 Task: Buy 3 Headlamp Actuator from Motors section under best seller category for shipping address: Kayla Brown, 1484 Vineyard Drive, Independence, Ohio 44131, Cell Number 4403901431. Pay from credit card ending with 7965, CVV 549
Action: Mouse moved to (29, 90)
Screenshot: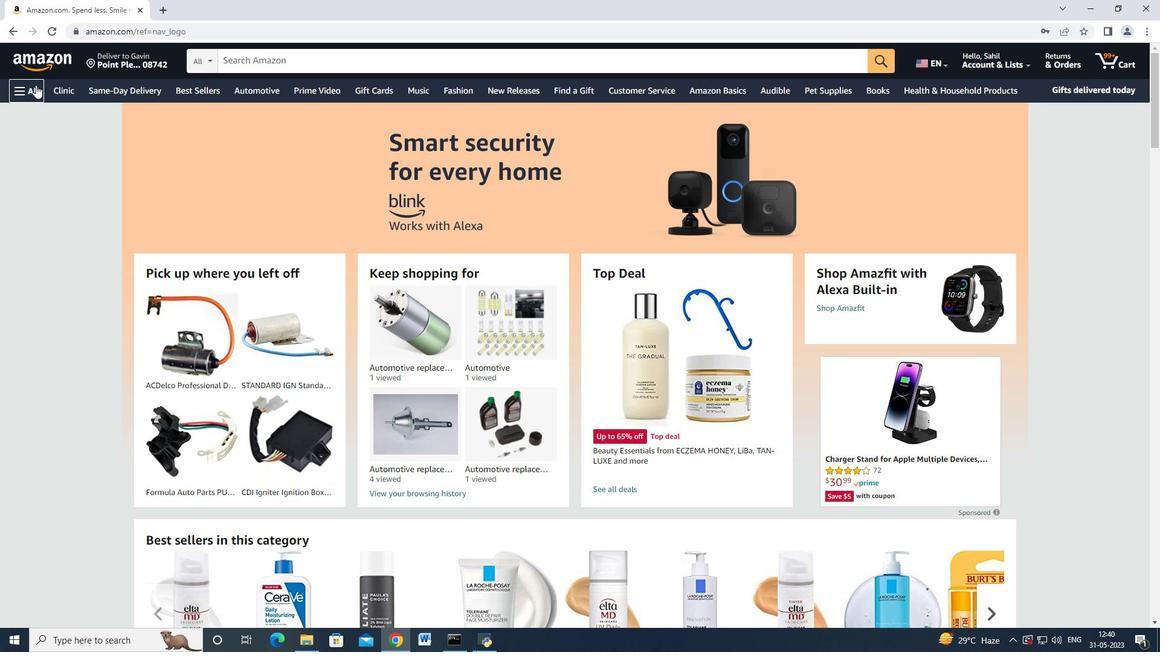 
Action: Mouse pressed left at (29, 90)
Screenshot: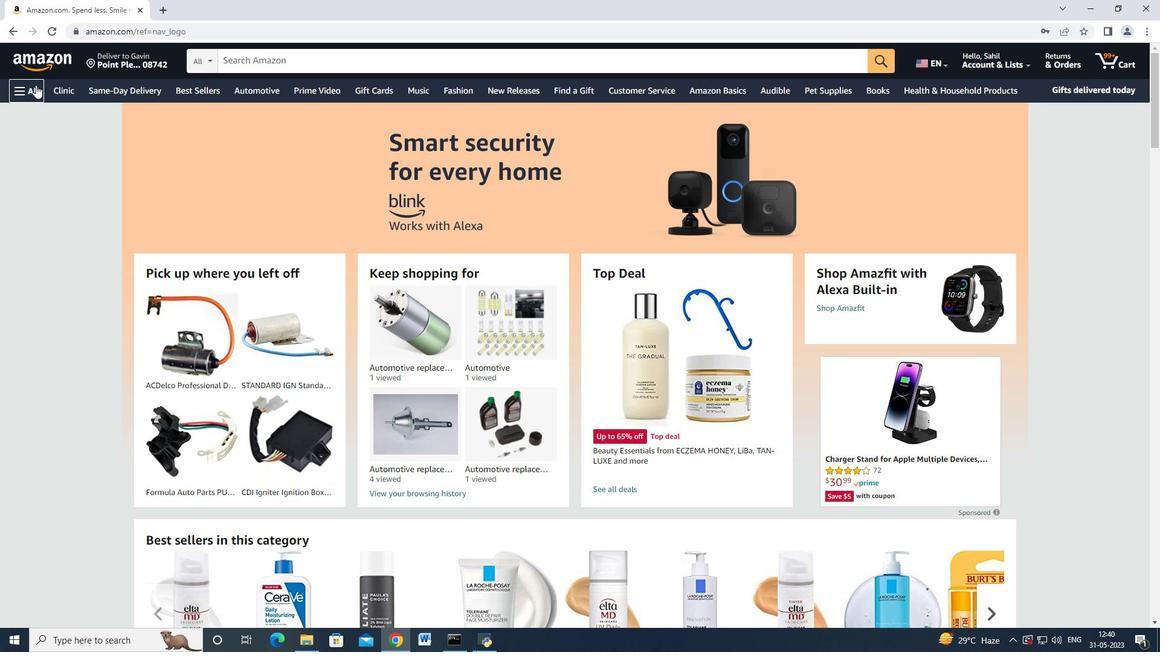 
Action: Mouse moved to (81, 242)
Screenshot: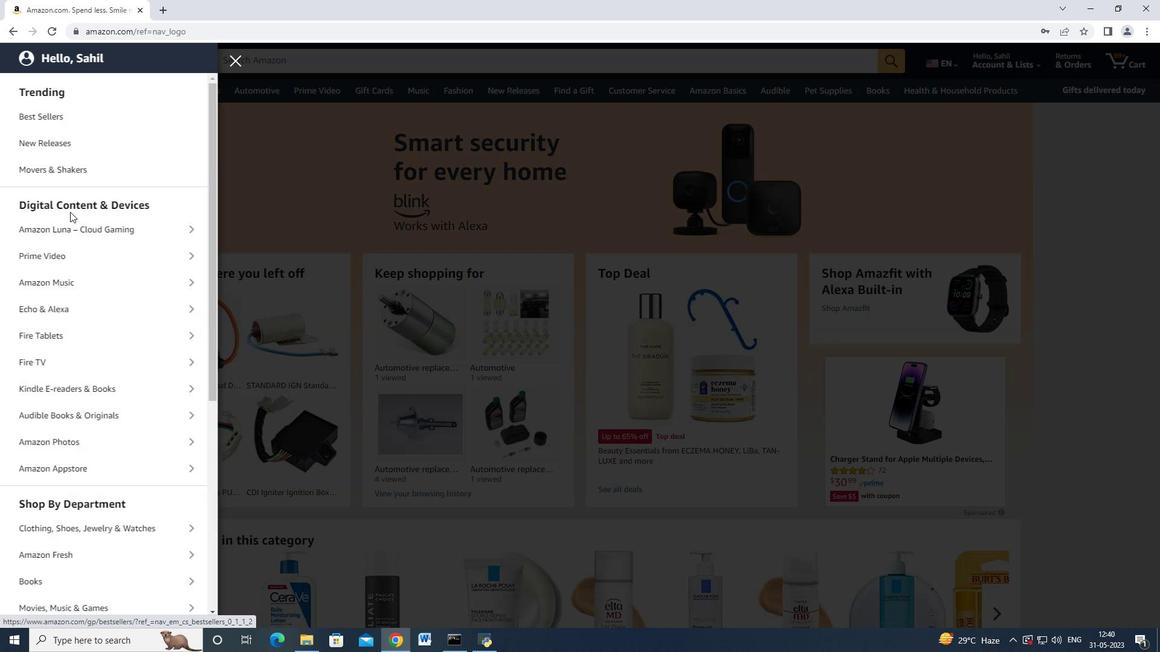 
Action: Mouse scrolled (81, 241) with delta (0, 0)
Screenshot: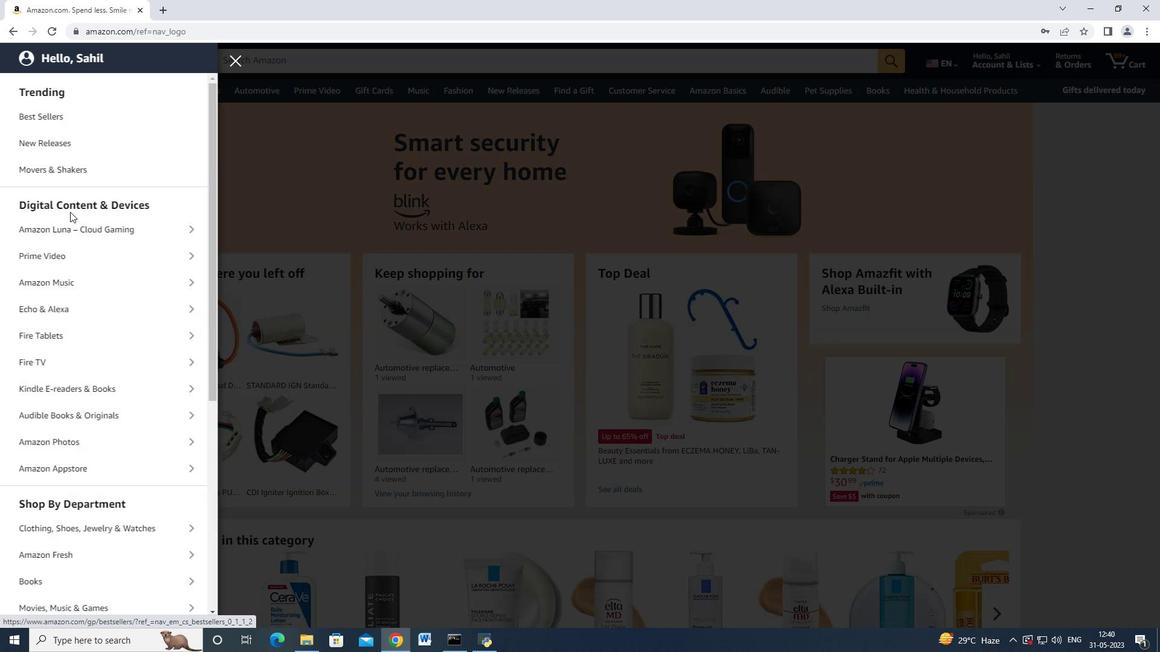 
Action: Mouse moved to (87, 251)
Screenshot: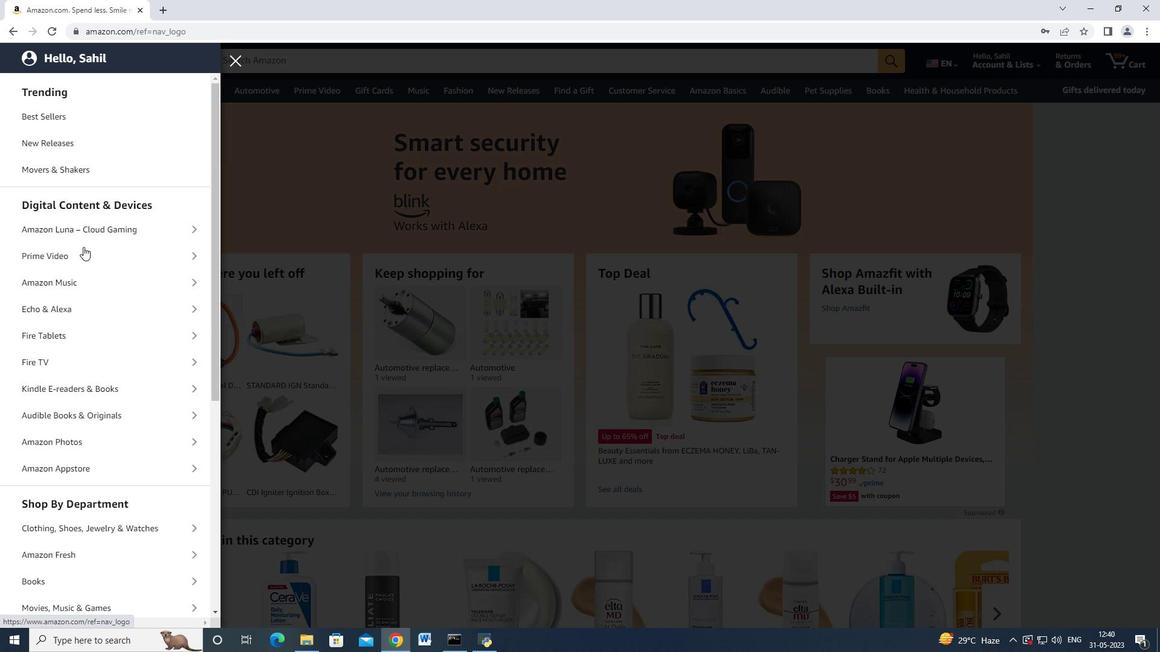 
Action: Mouse scrolled (87, 251) with delta (0, 0)
Screenshot: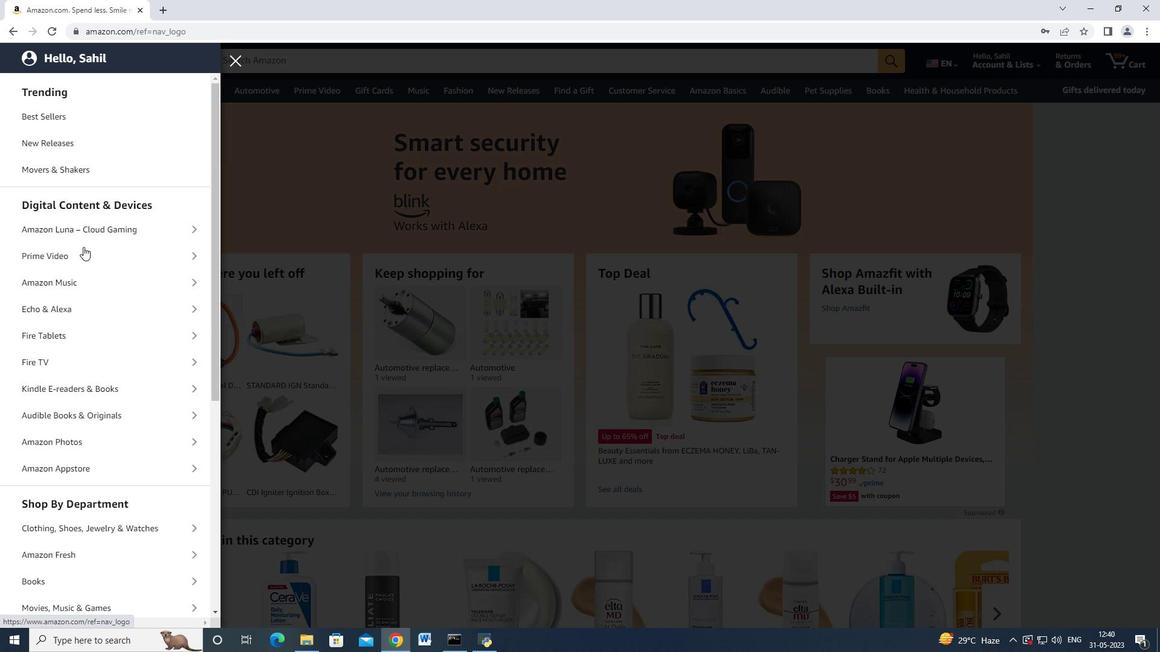 
Action: Mouse moved to (94, 282)
Screenshot: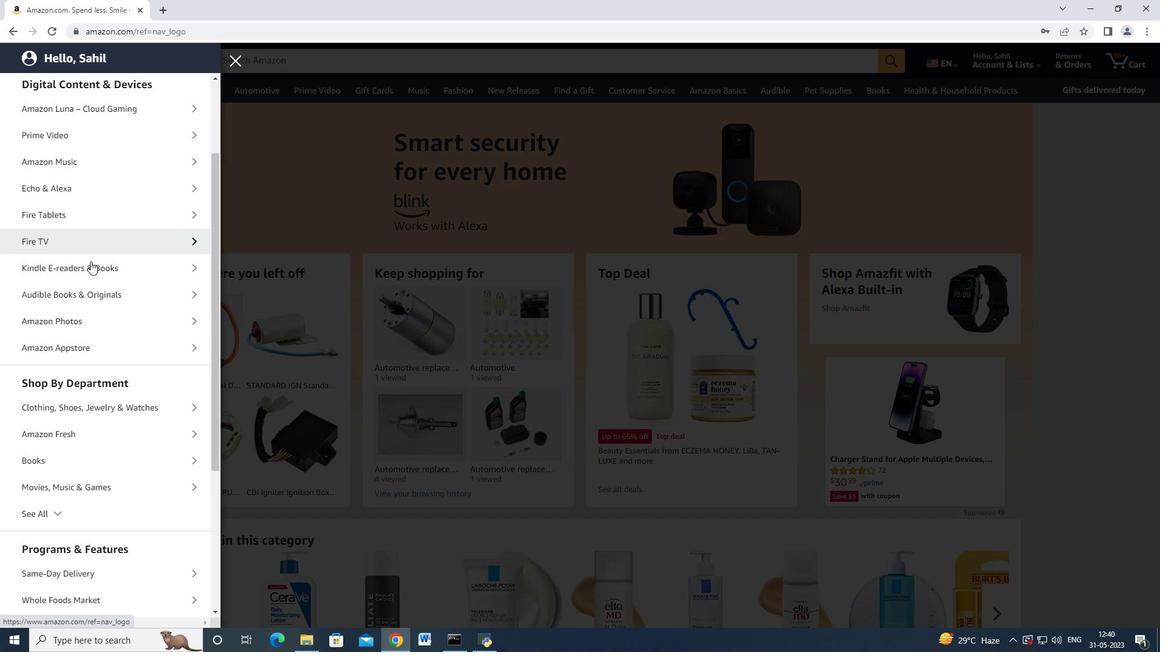 
Action: Mouse scrolled (92, 275) with delta (0, 0)
Screenshot: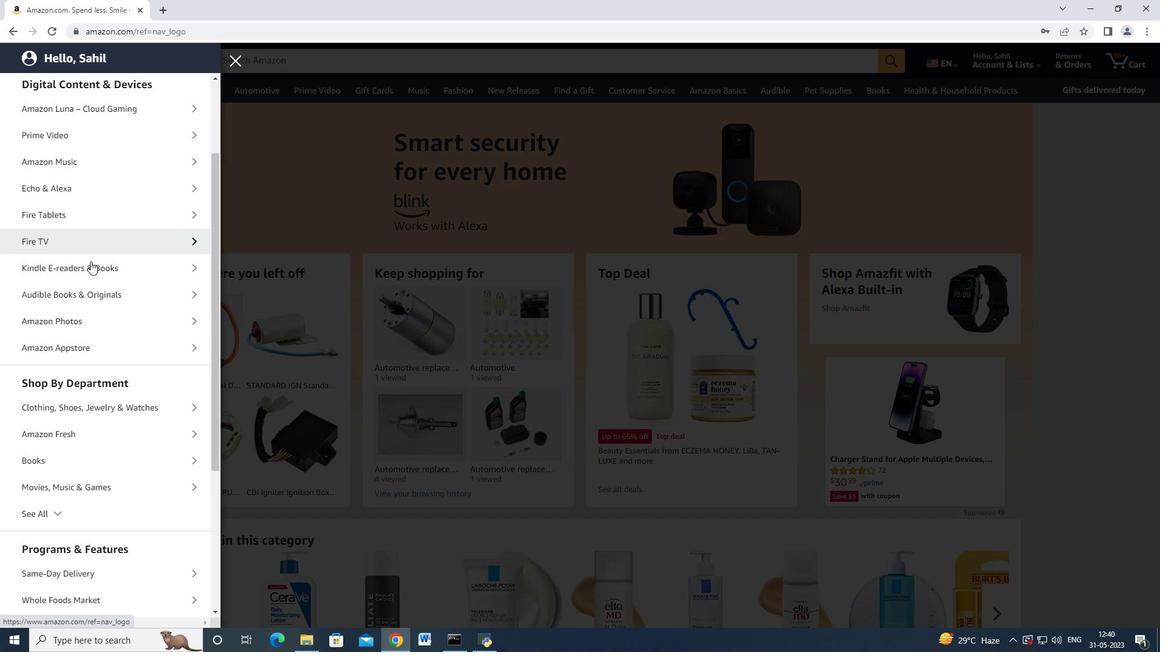 
Action: Mouse scrolled (94, 282) with delta (0, 0)
Screenshot: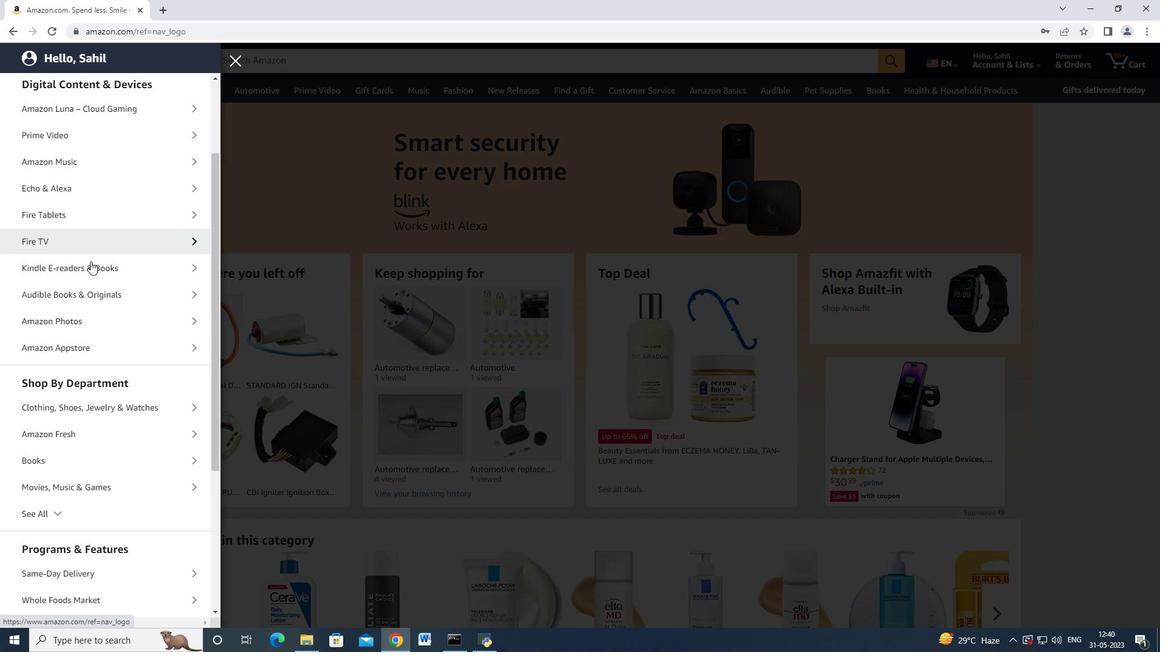 
Action: Mouse moved to (80, 395)
Screenshot: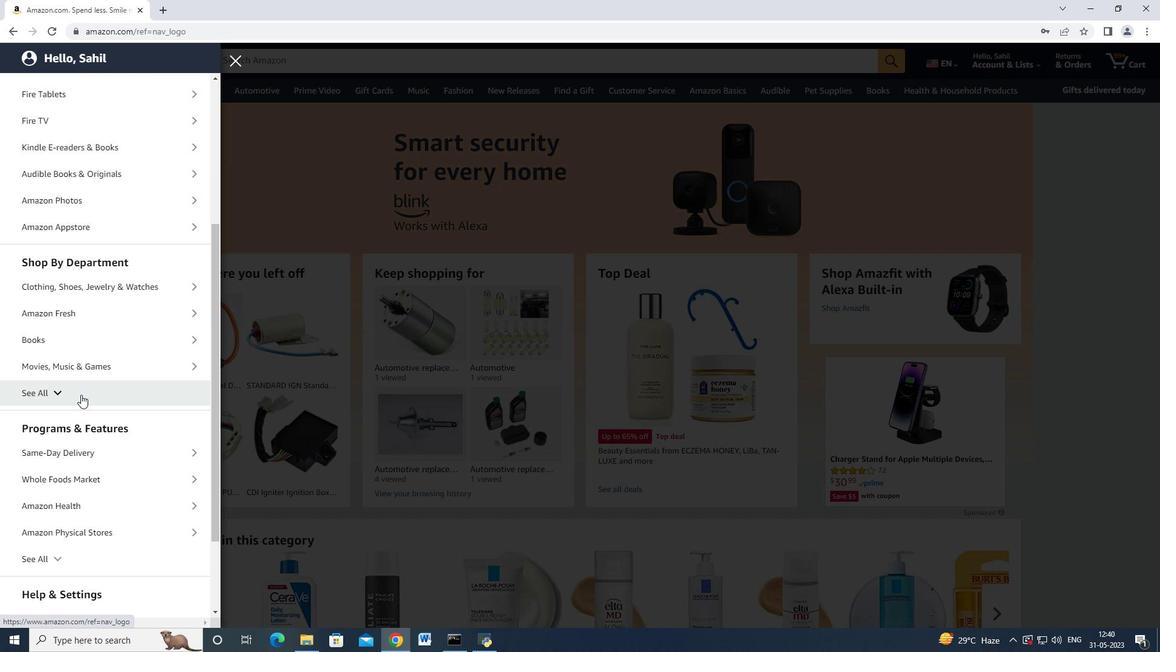 
Action: Mouse pressed left at (80, 395)
Screenshot: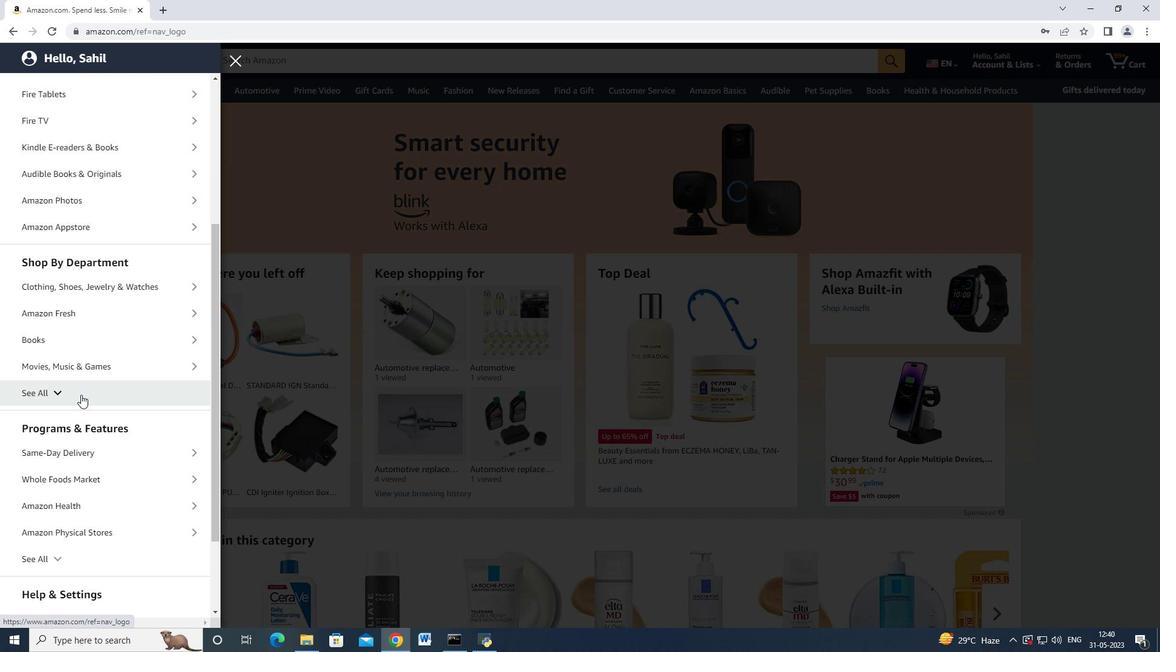 
Action: Mouse moved to (85, 386)
Screenshot: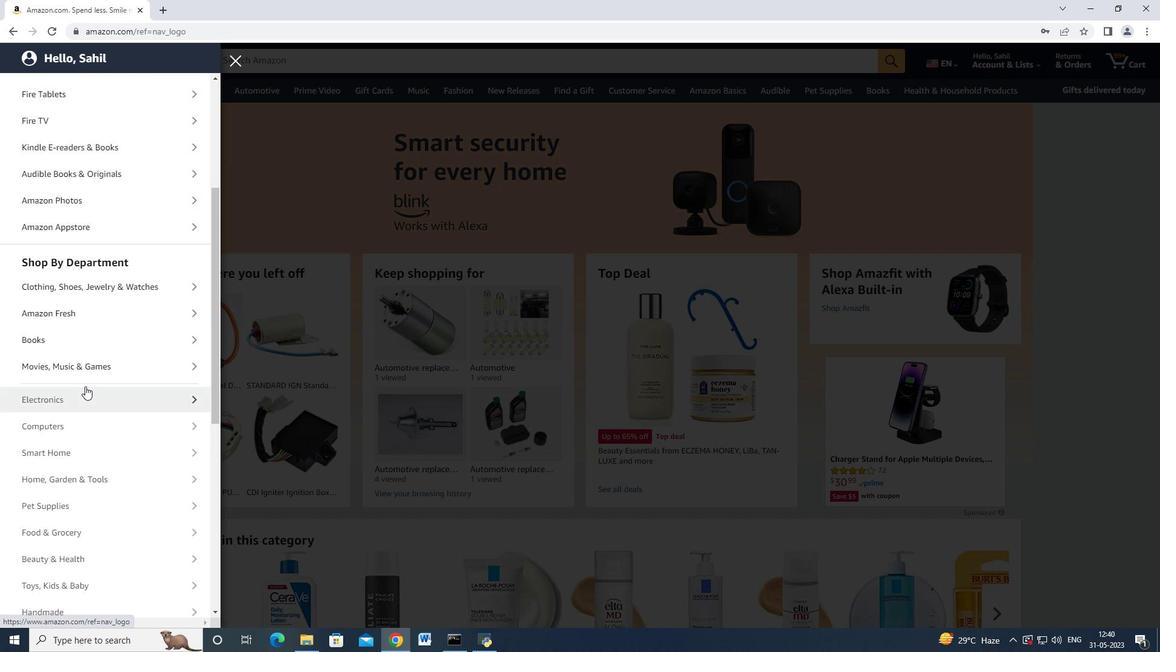 
Action: Mouse scrolled (85, 385) with delta (0, 0)
Screenshot: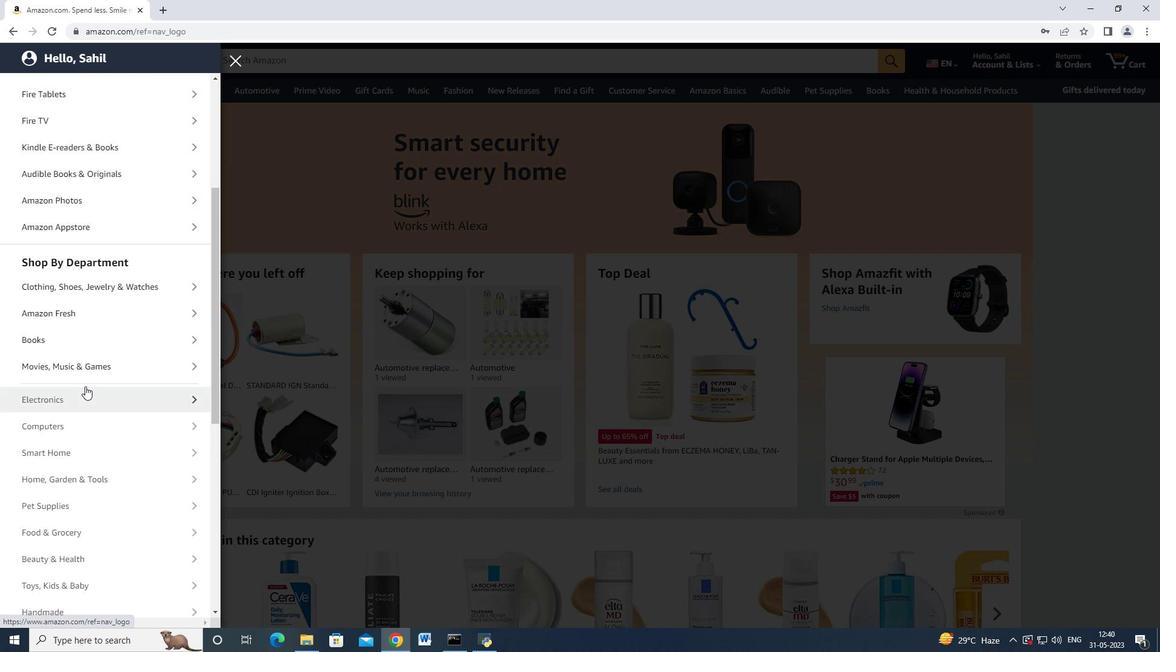 
Action: Mouse moved to (83, 386)
Screenshot: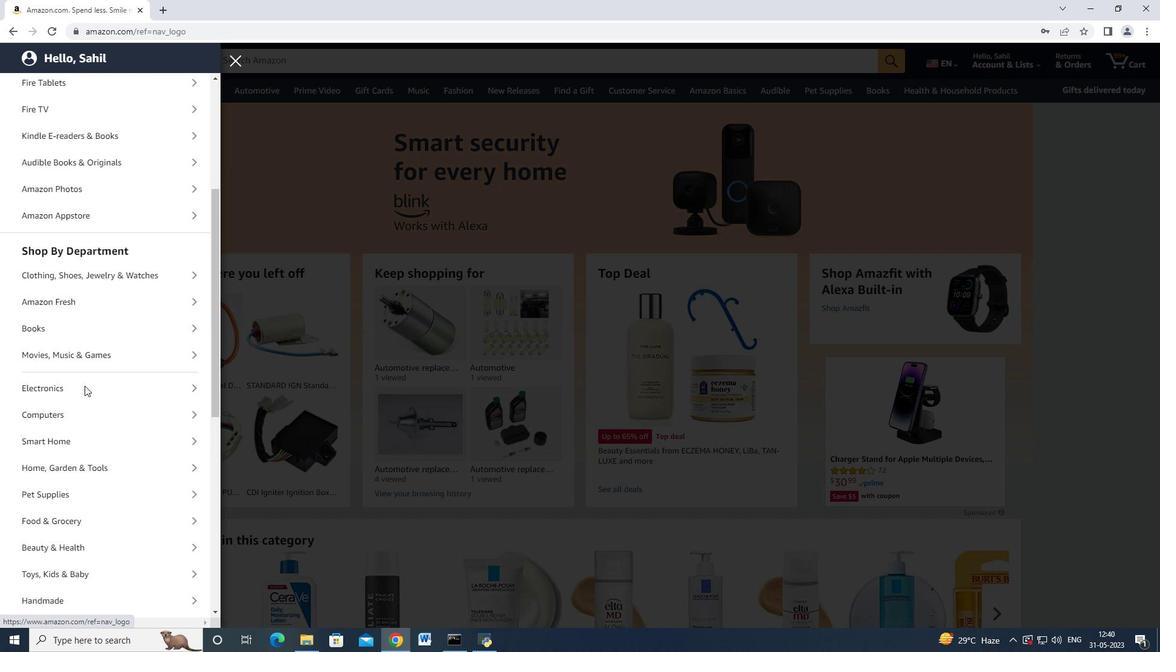 
Action: Mouse scrolled (83, 385) with delta (0, 0)
Screenshot: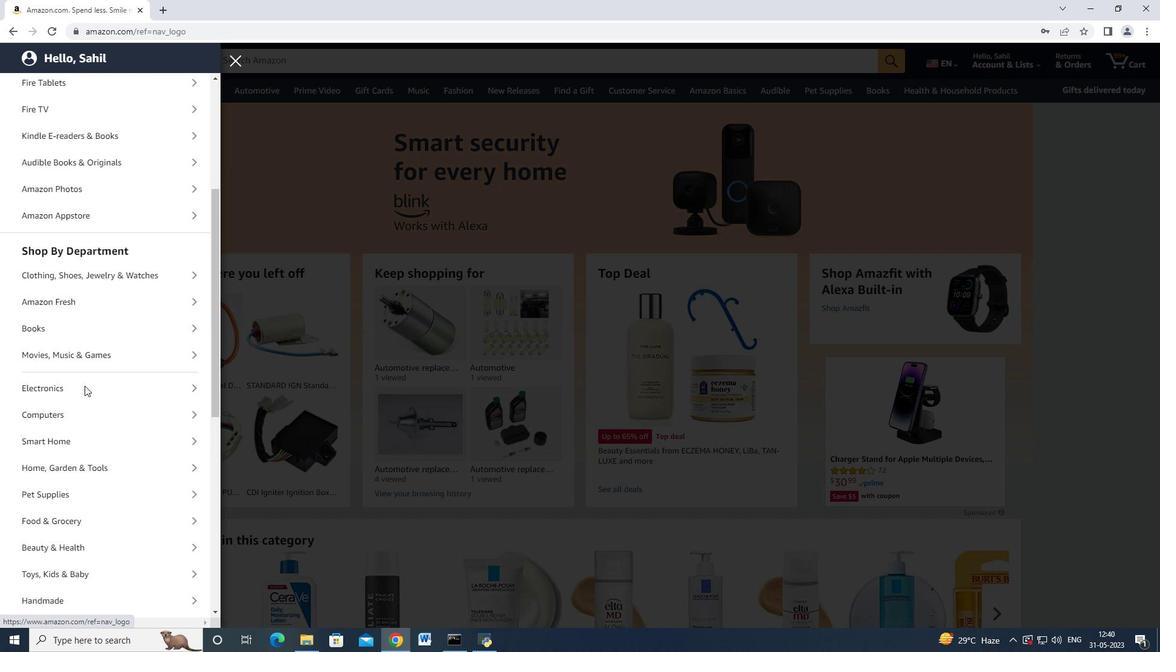 
Action: Mouse moved to (83, 386)
Screenshot: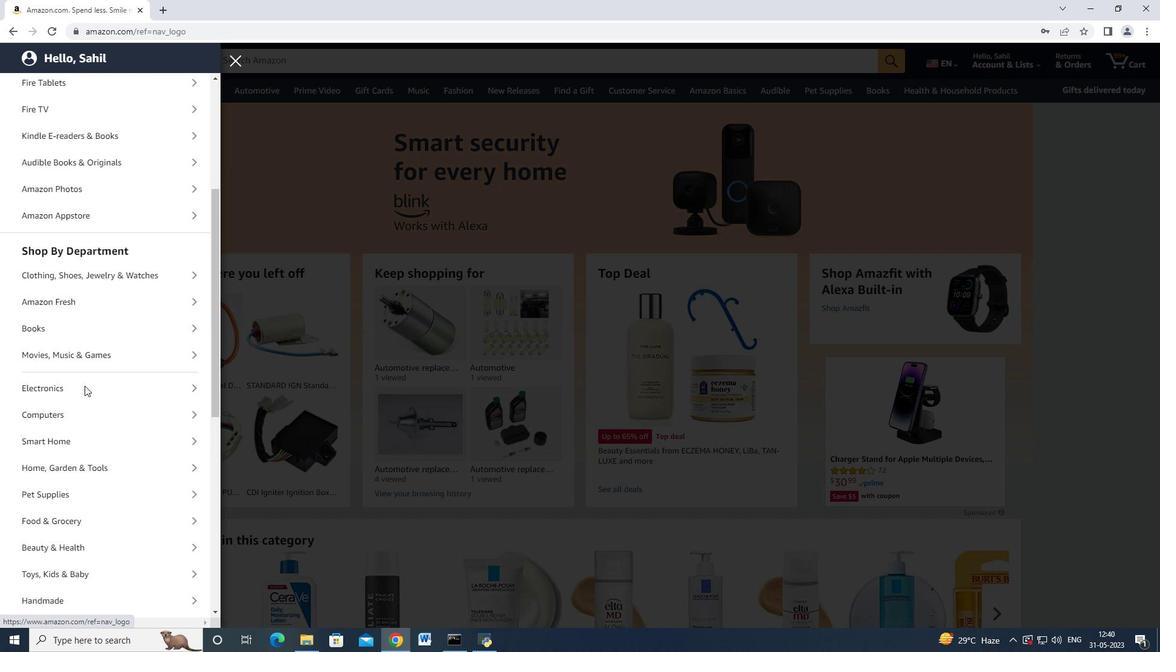 
Action: Mouse scrolled (83, 385) with delta (0, 0)
Screenshot: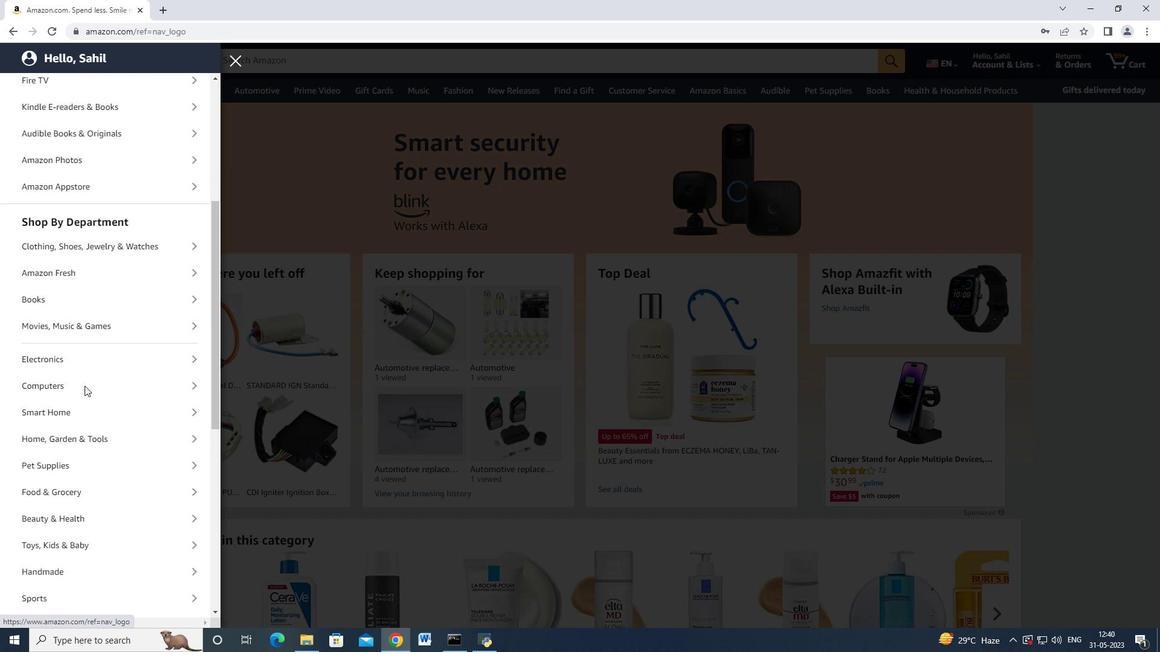 
Action: Mouse moved to (83, 385)
Screenshot: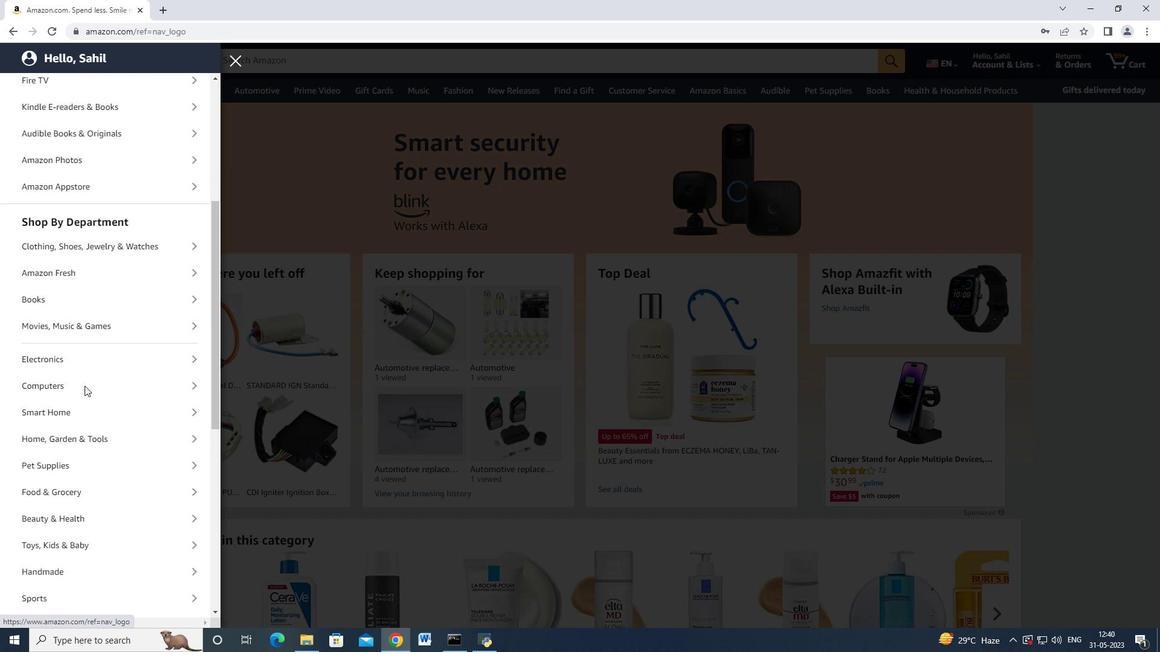 
Action: Mouse scrolled (83, 385) with delta (0, 0)
Screenshot: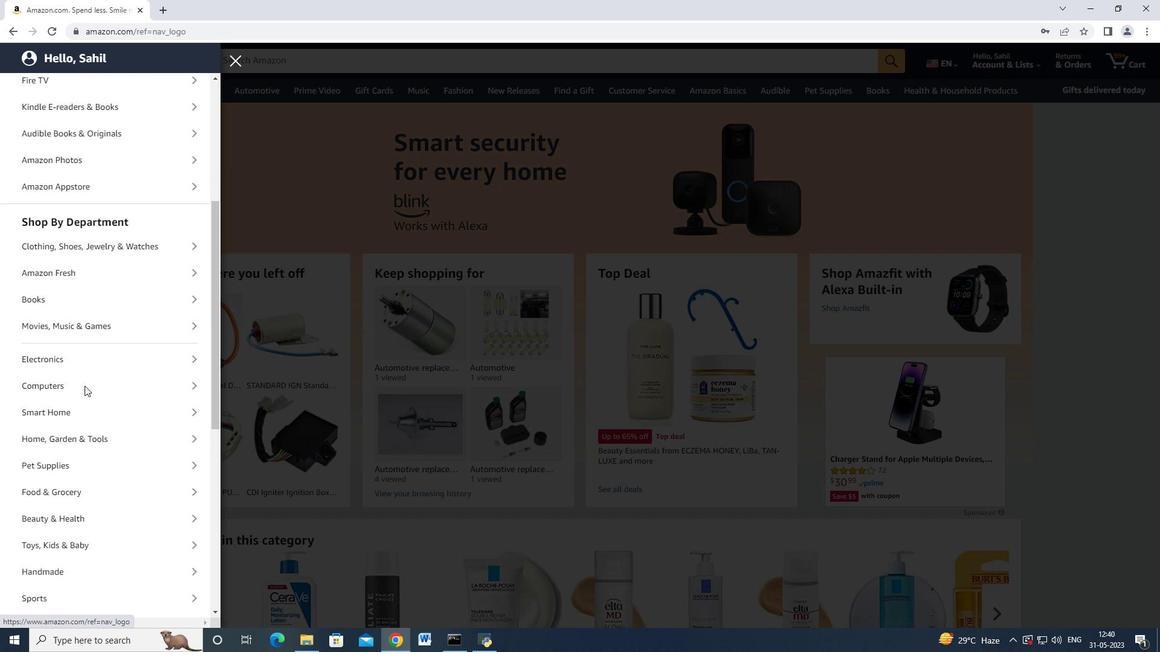 
Action: Mouse moved to (85, 384)
Screenshot: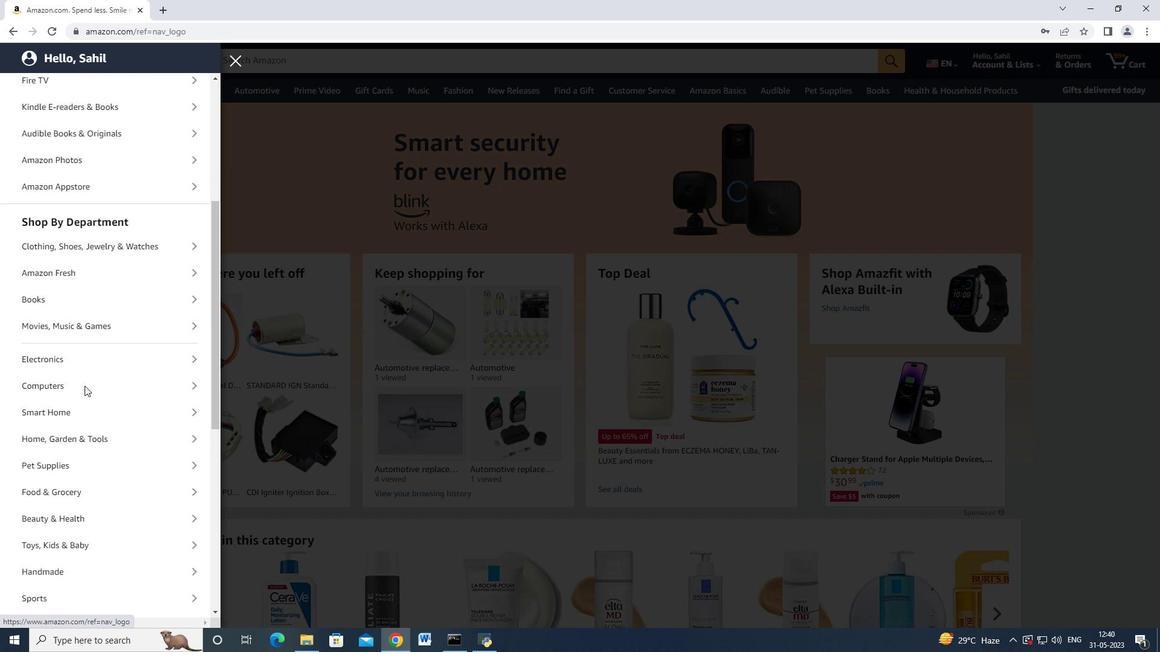 
Action: Mouse scrolled (83, 385) with delta (0, 0)
Screenshot: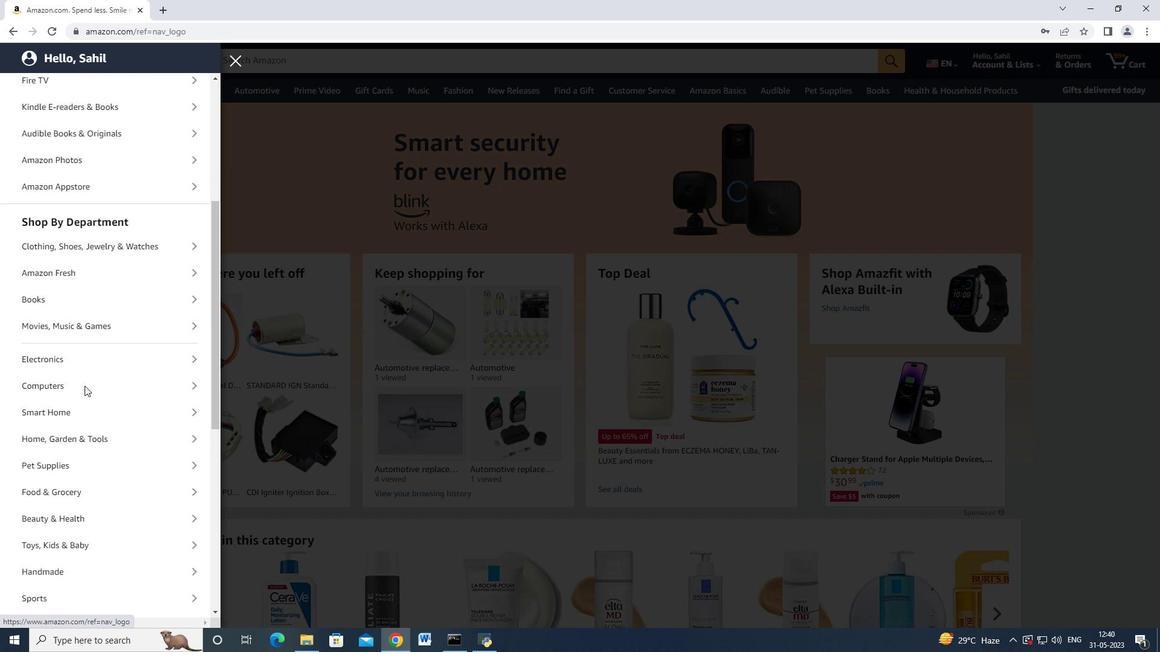
Action: Mouse moved to (102, 391)
Screenshot: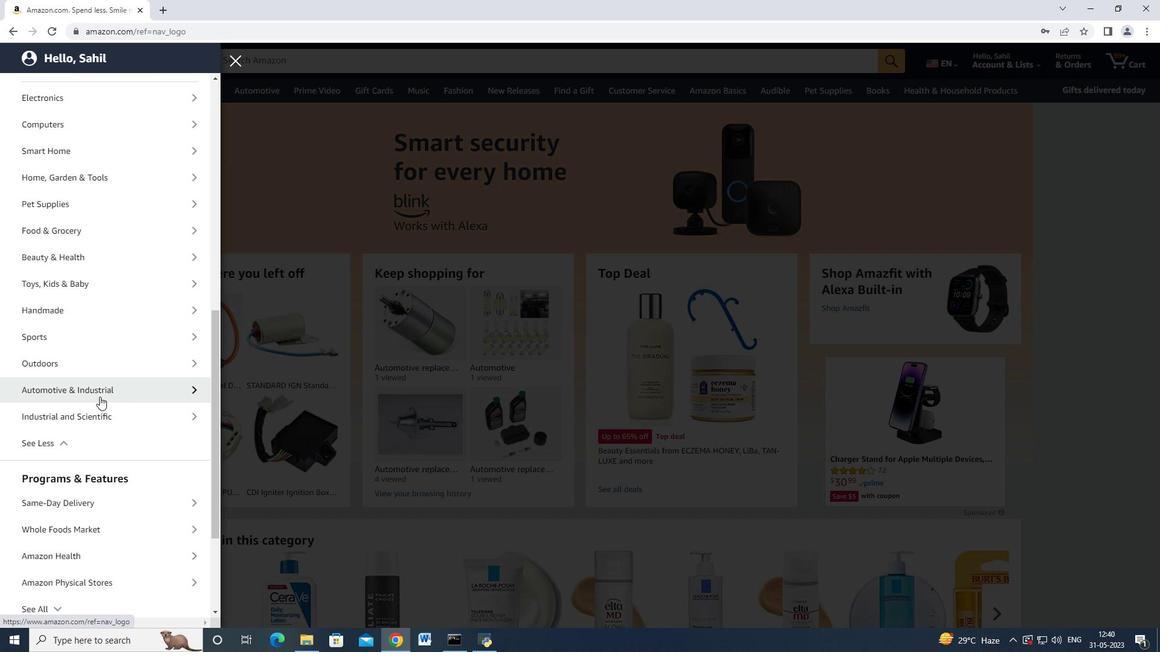 
Action: Mouse pressed left at (102, 391)
Screenshot: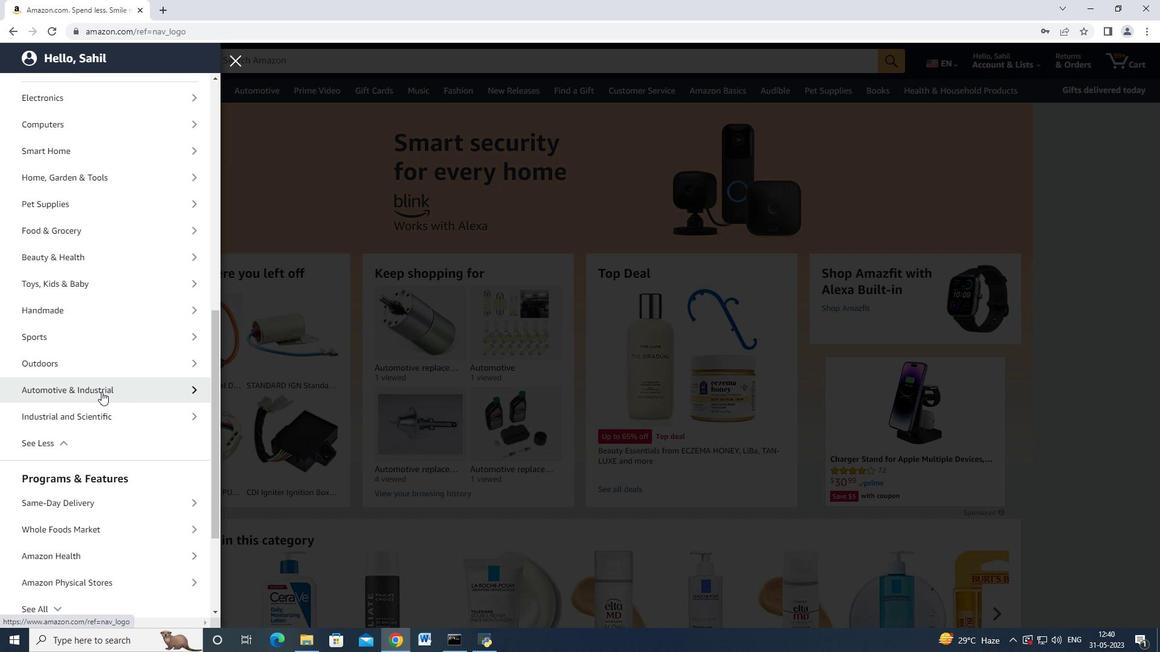 
Action: Mouse moved to (117, 142)
Screenshot: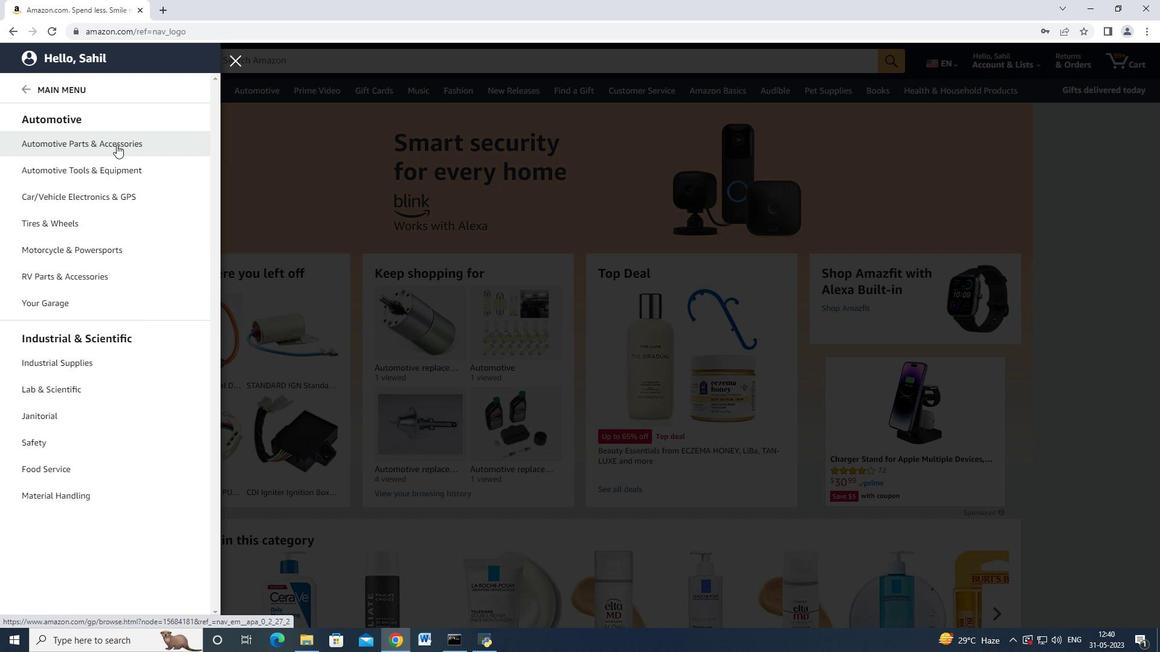 
Action: Mouse pressed left at (117, 142)
Screenshot: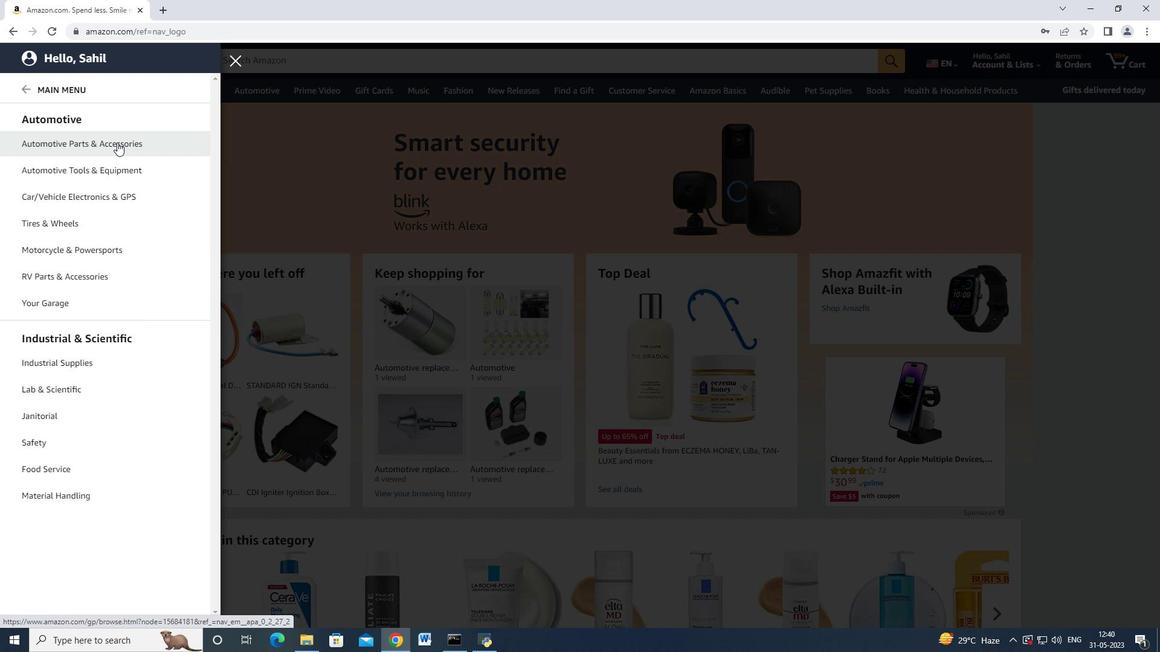 
Action: Mouse moved to (210, 119)
Screenshot: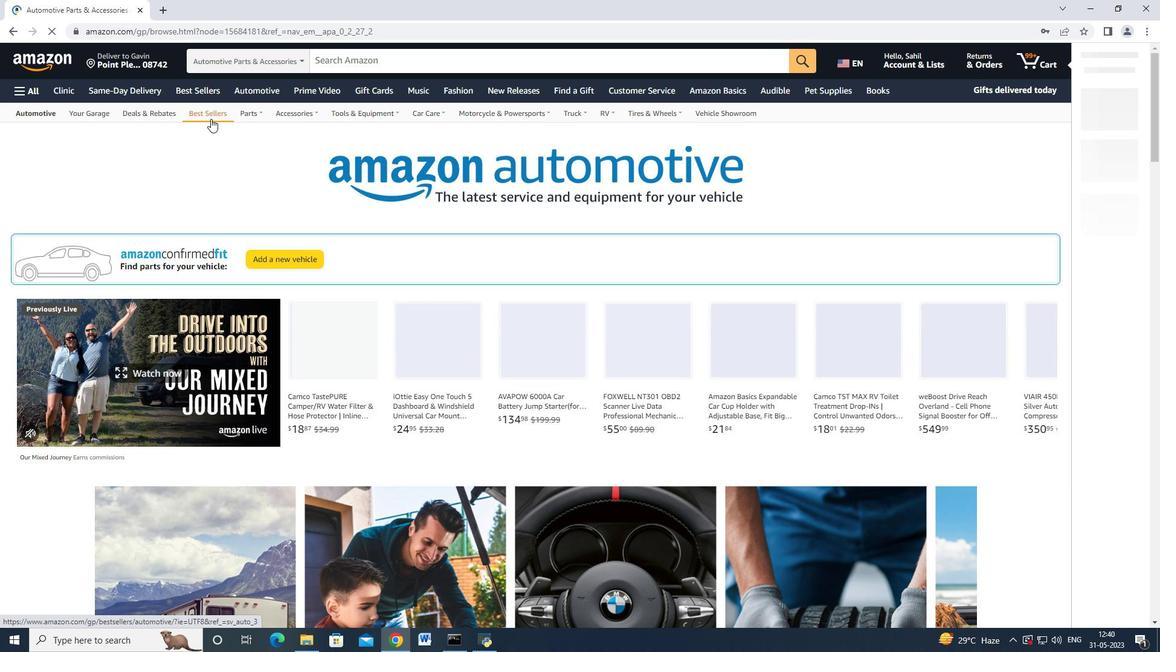 
Action: Mouse pressed left at (210, 119)
Screenshot: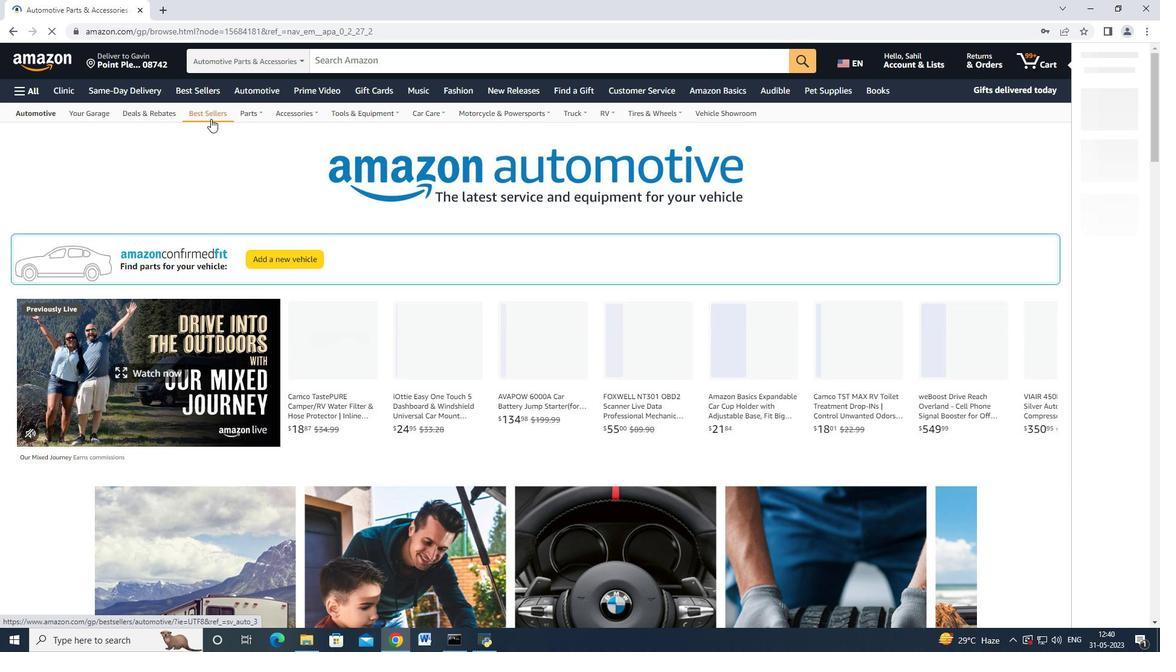 
Action: Mouse moved to (77, 239)
Screenshot: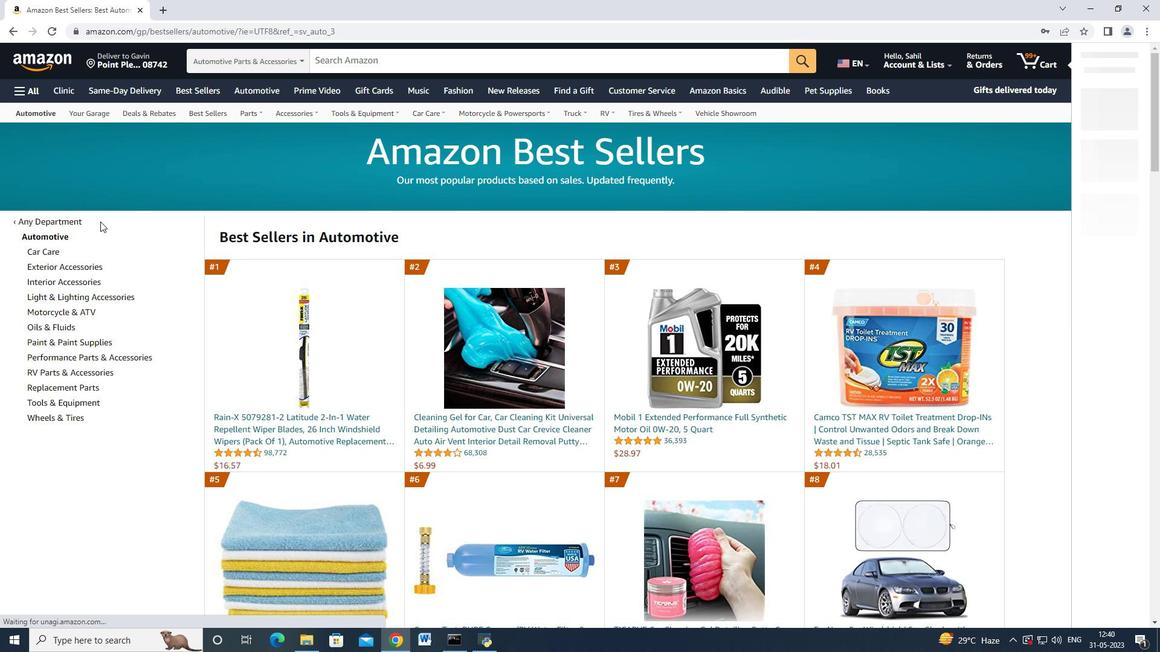 
Action: Mouse scrolled (77, 239) with delta (0, 0)
Screenshot: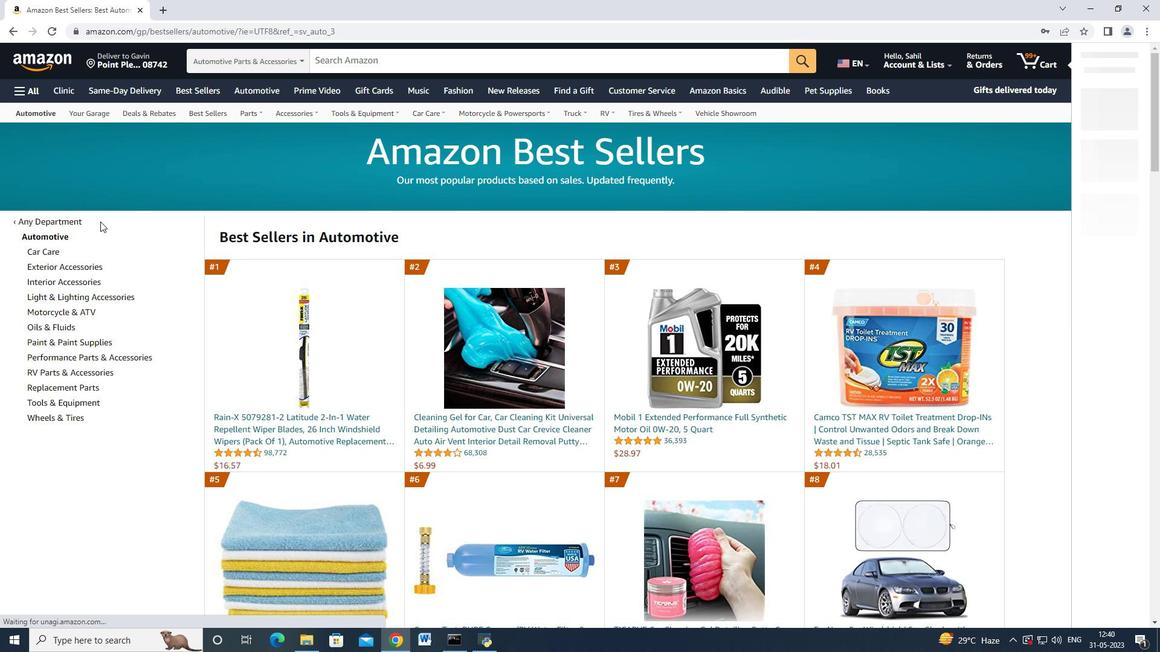 
Action: Mouse moved to (76, 325)
Screenshot: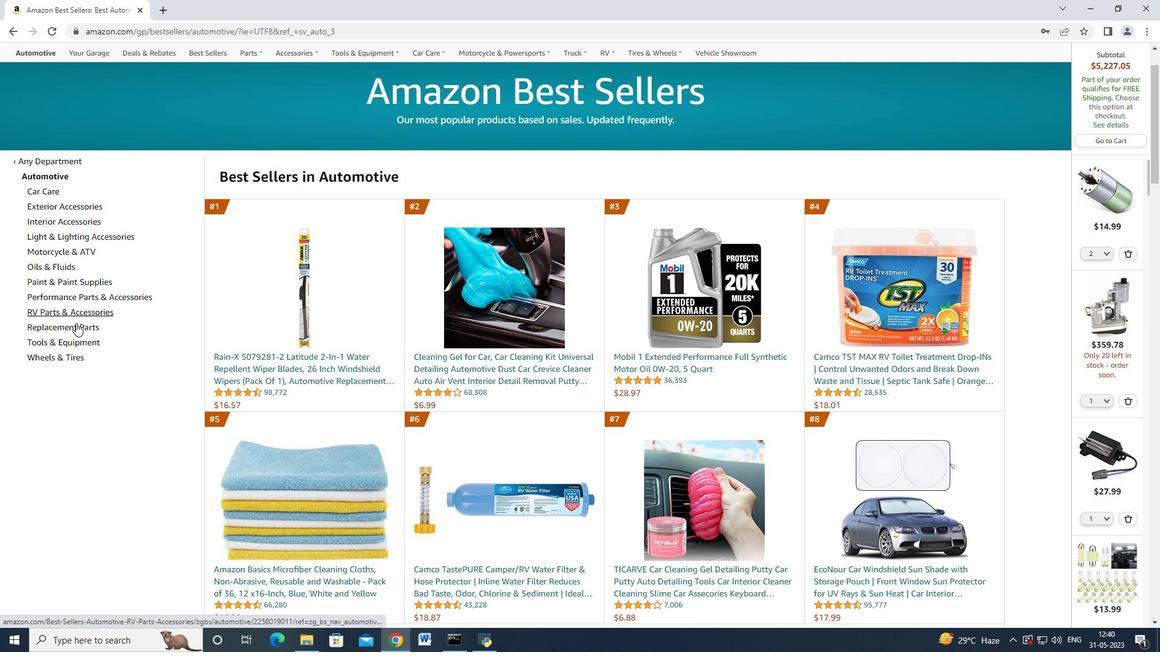 
Action: Mouse pressed left at (76, 325)
Screenshot: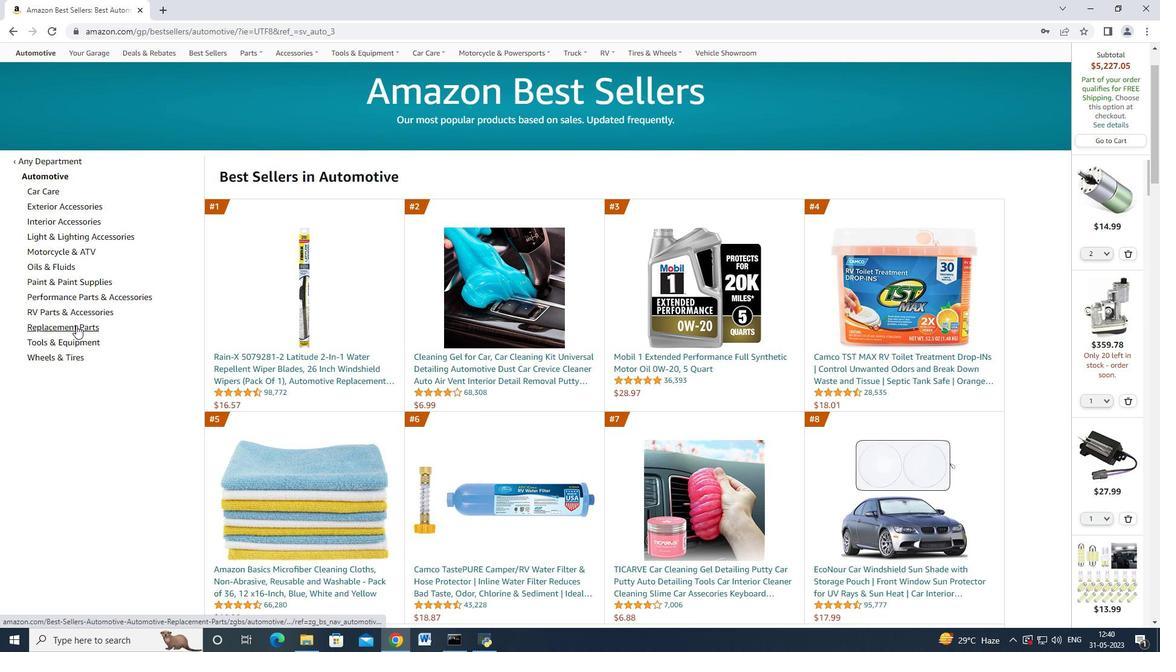 
Action: Mouse moved to (102, 313)
Screenshot: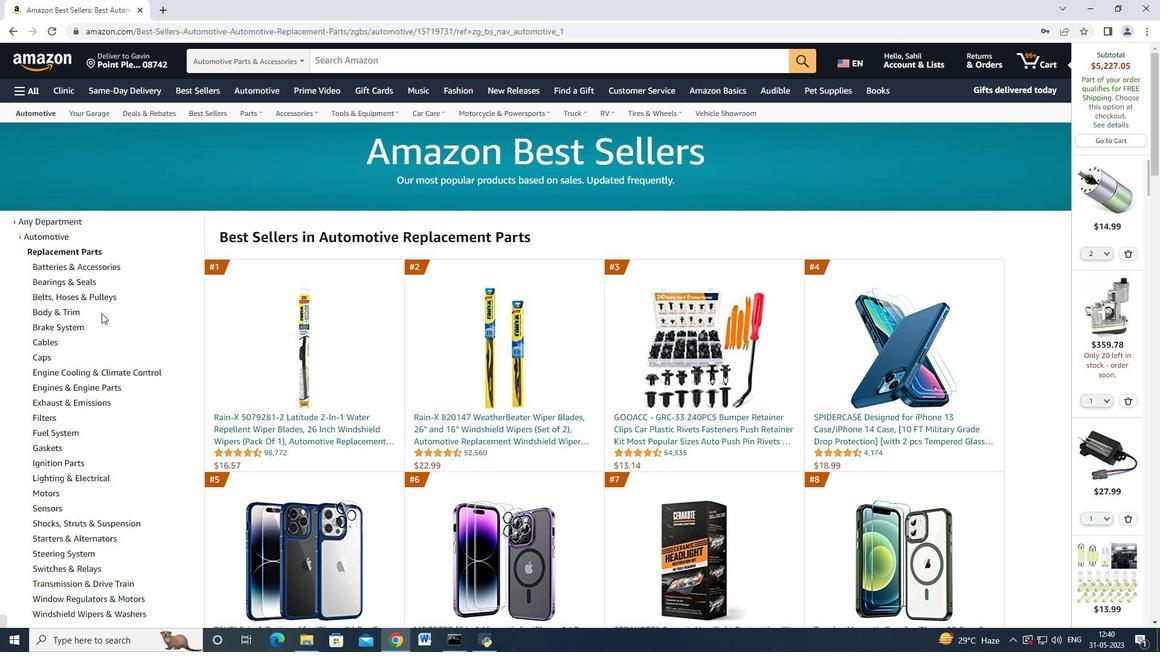 
Action: Mouse scrolled (102, 313) with delta (0, 0)
Screenshot: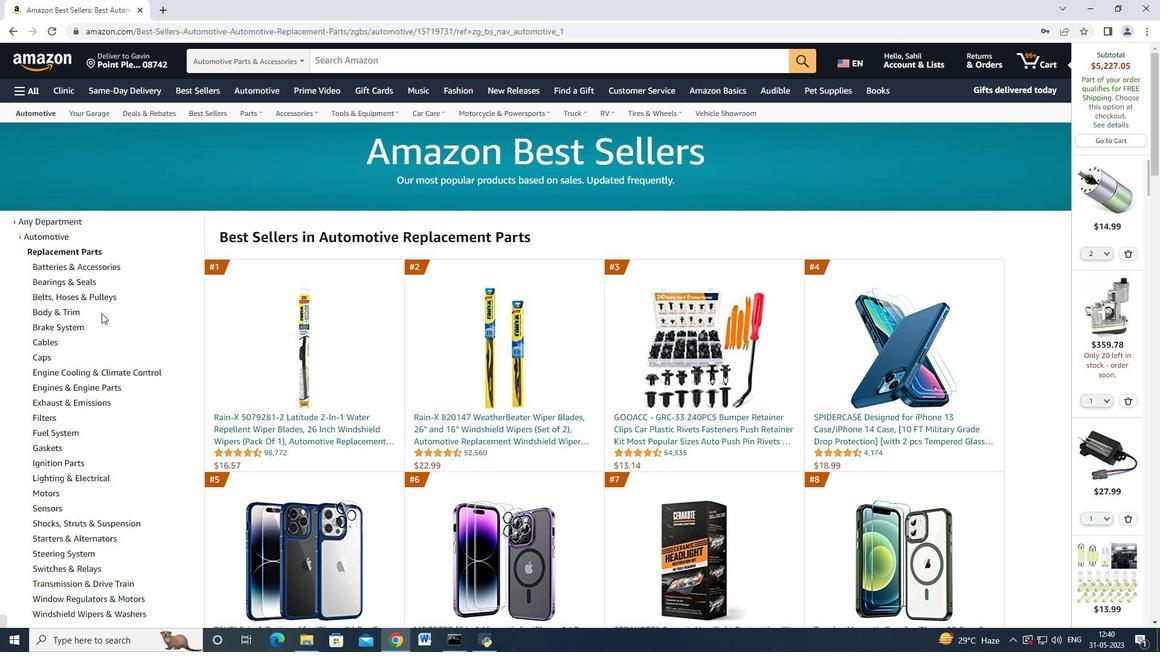 
Action: Mouse scrolled (102, 313) with delta (0, 0)
Screenshot: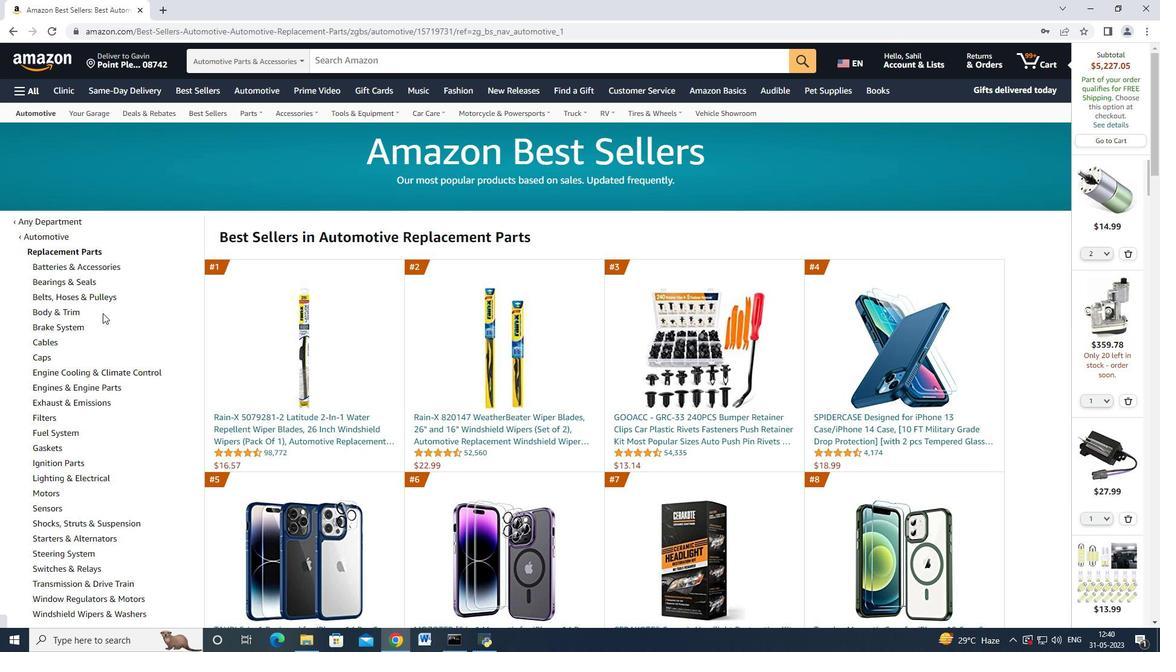 
Action: Mouse moved to (103, 313)
Screenshot: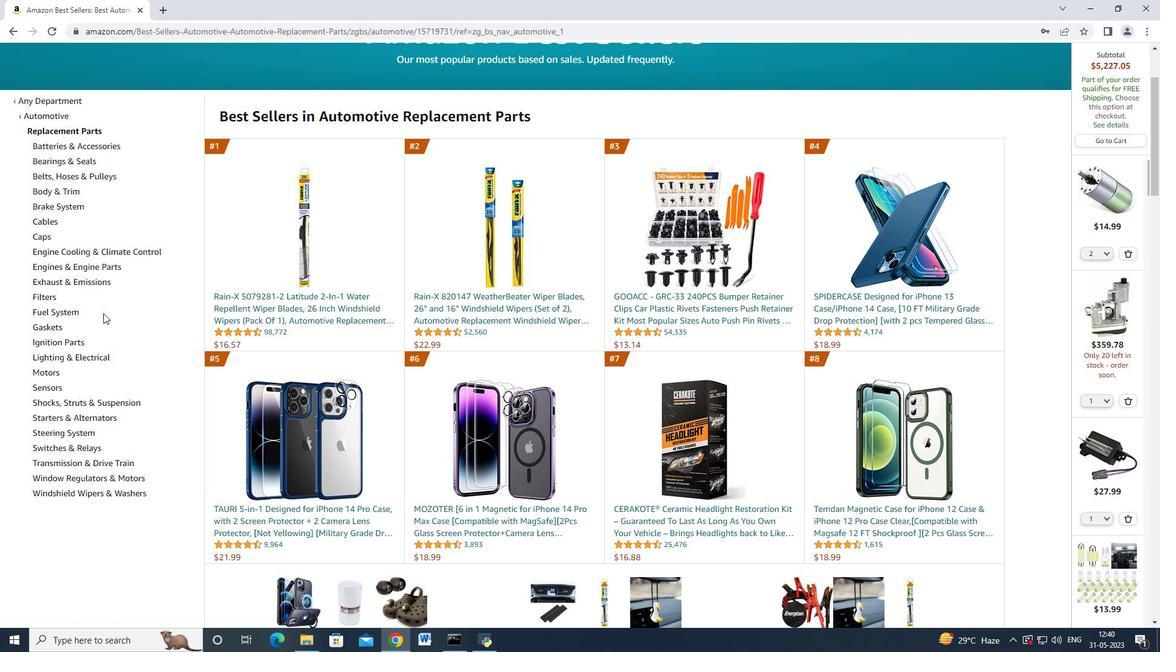 
Action: Mouse scrolled (103, 313) with delta (0, 0)
Screenshot: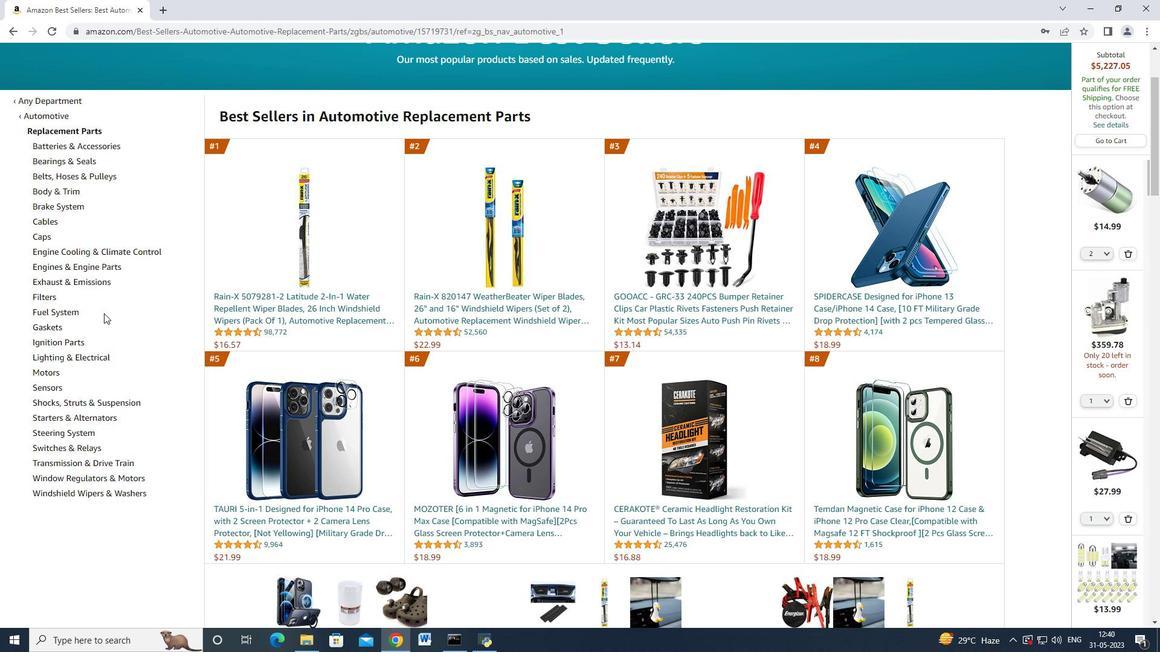 
Action: Mouse moved to (119, 363)
Screenshot: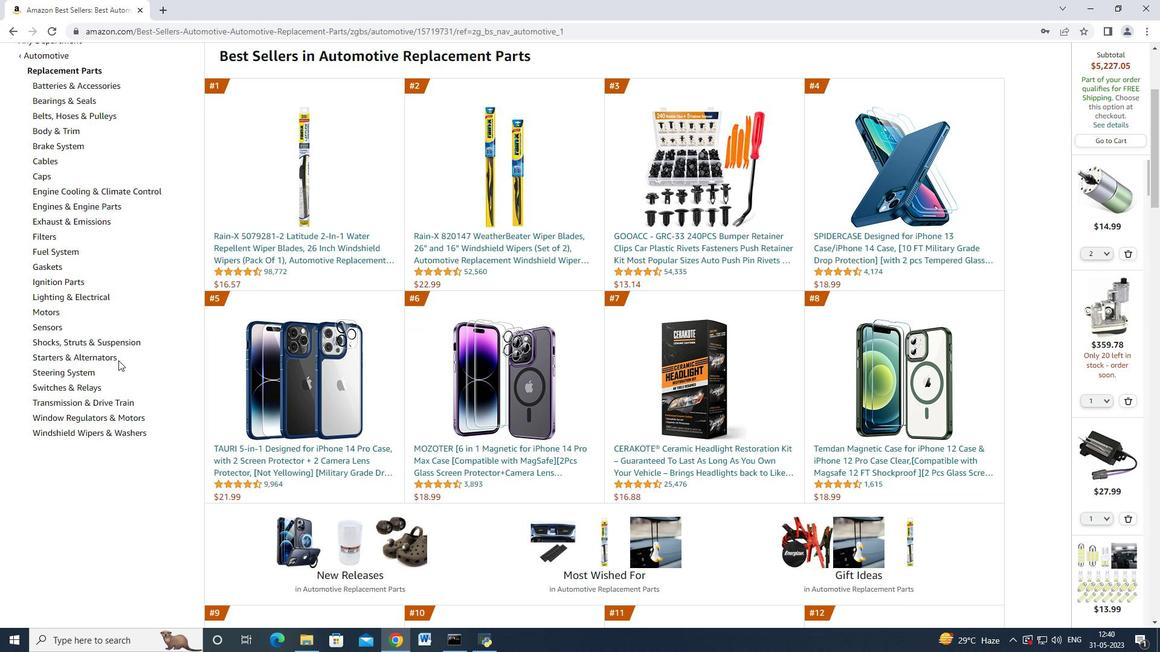 
Action: Mouse scrolled (119, 364) with delta (0, 0)
Screenshot: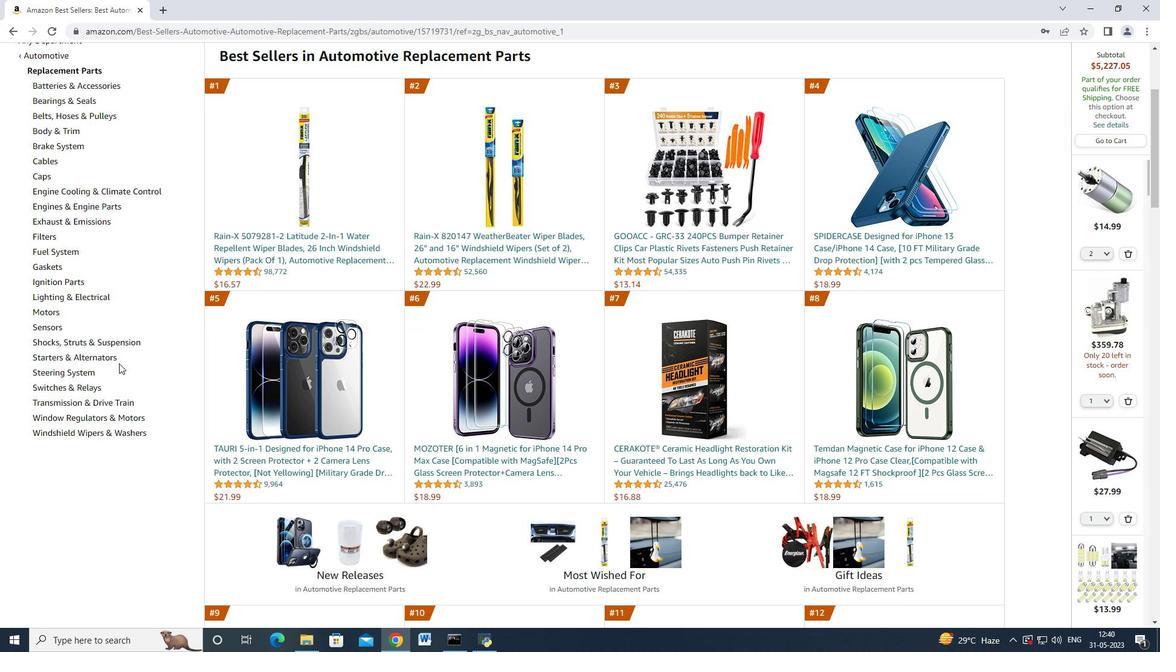
Action: Mouse moved to (58, 370)
Screenshot: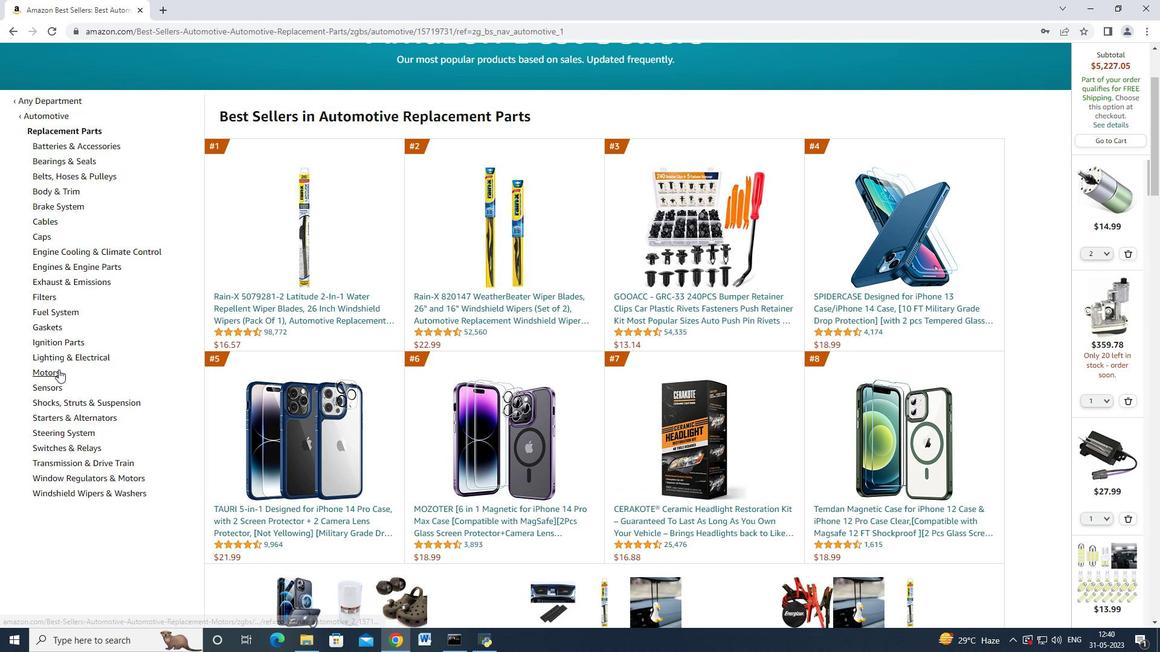 
Action: Mouse pressed left at (58, 370)
Screenshot: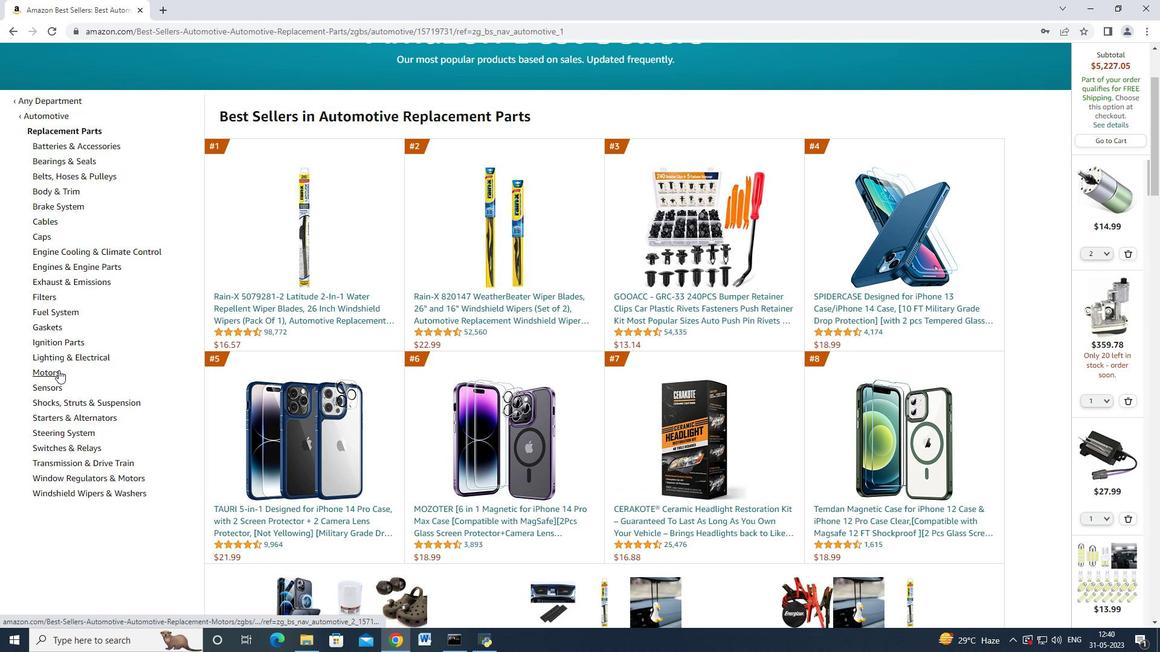 
Action: Mouse moved to (185, 308)
Screenshot: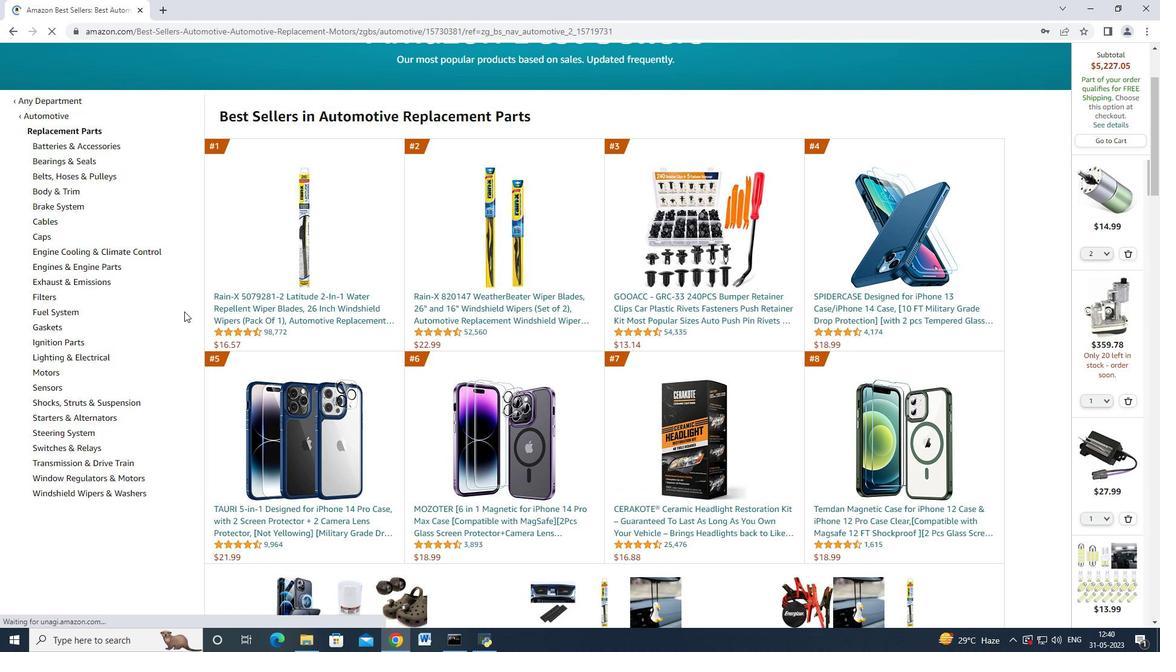 
Action: Mouse scrolled (185, 307) with delta (0, 0)
Screenshot: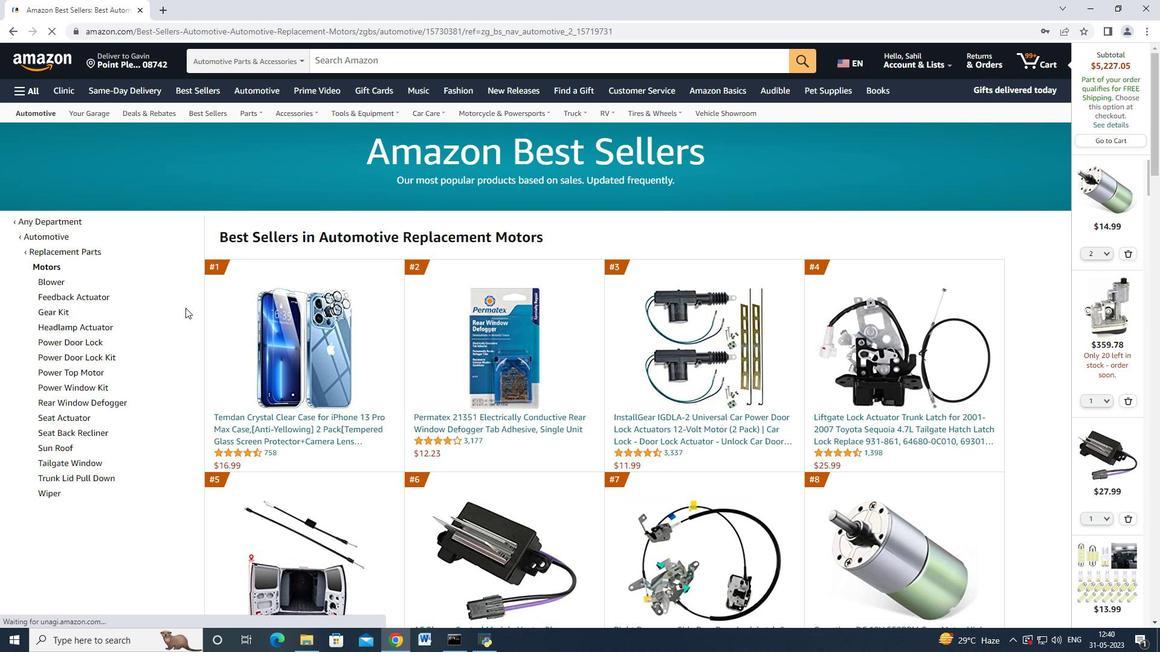 
Action: Mouse moved to (73, 263)
Screenshot: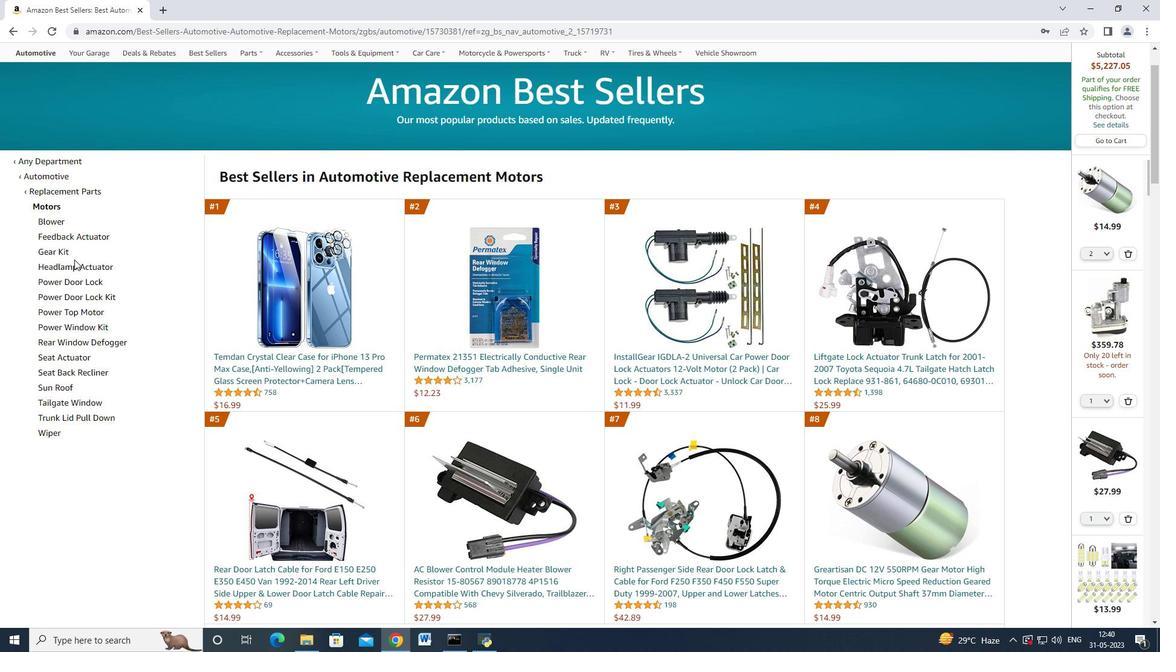 
Action: Mouse pressed left at (73, 263)
Screenshot: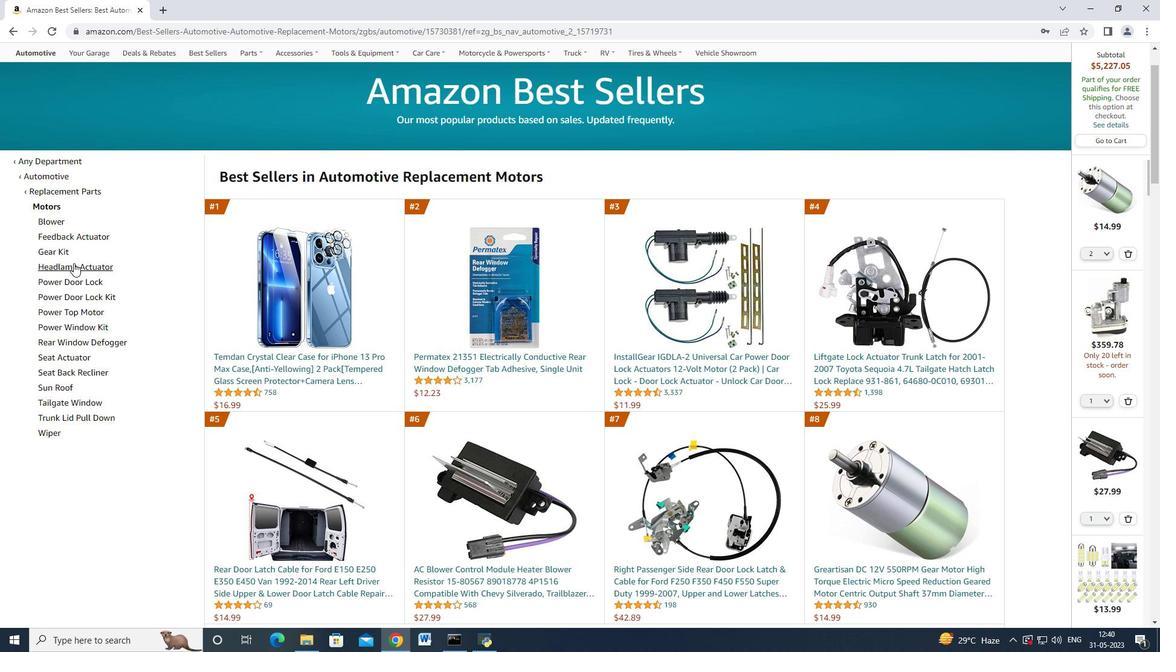 
Action: Mouse moved to (316, 413)
Screenshot: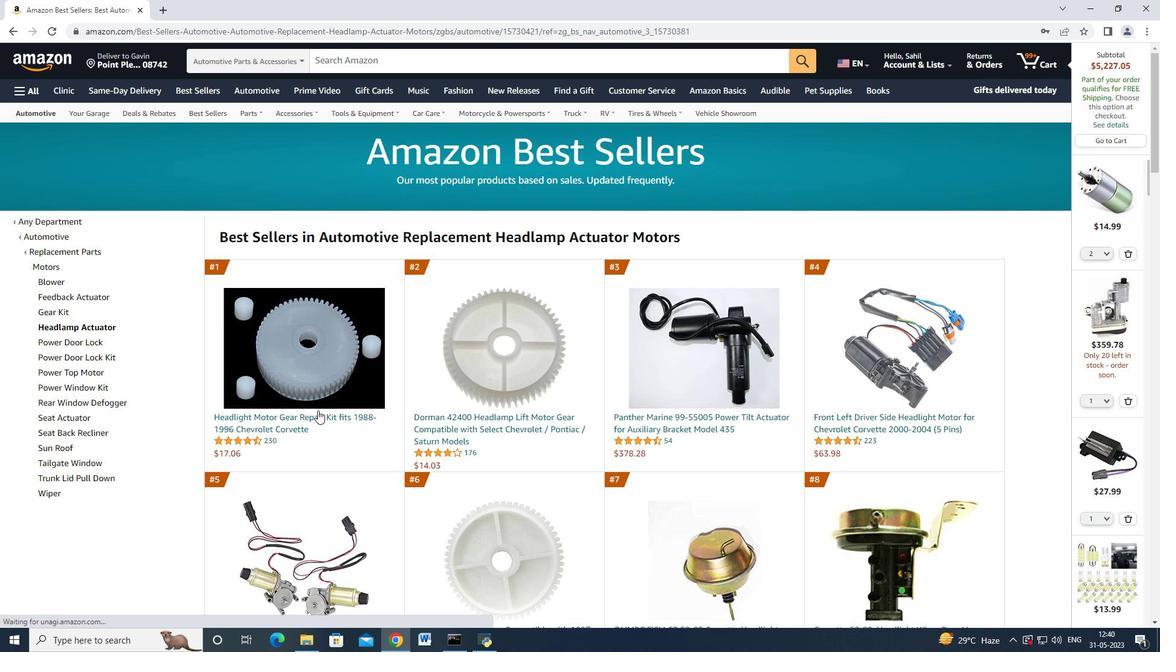 
Action: Mouse pressed left at (316, 413)
Screenshot: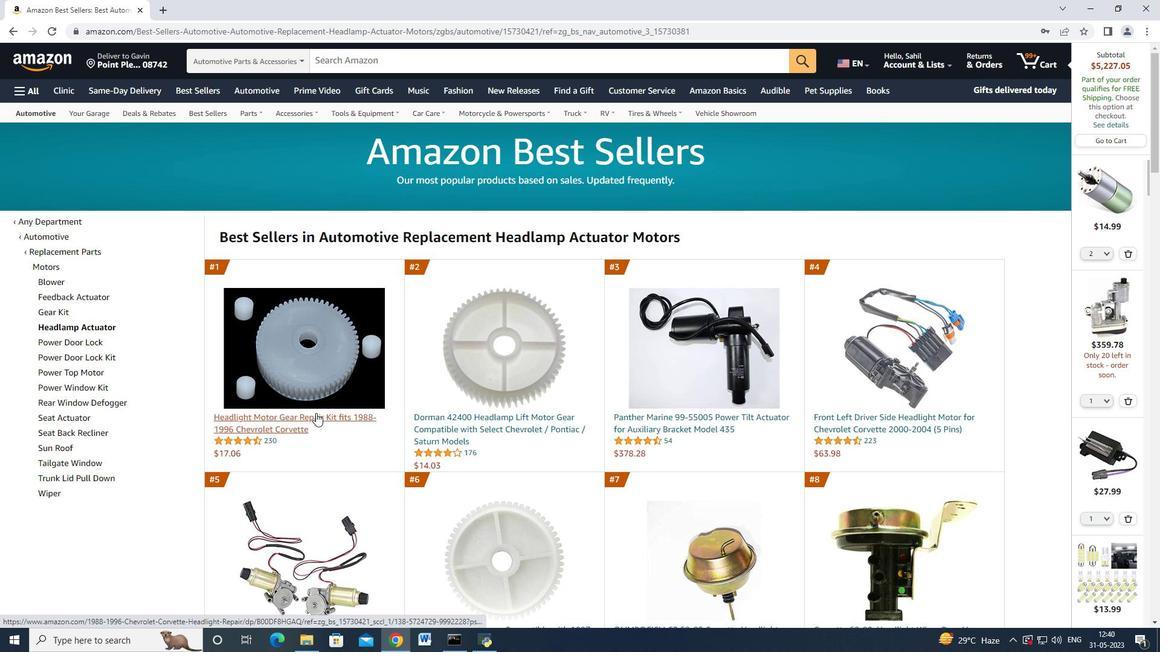 
Action: Mouse moved to (862, 291)
Screenshot: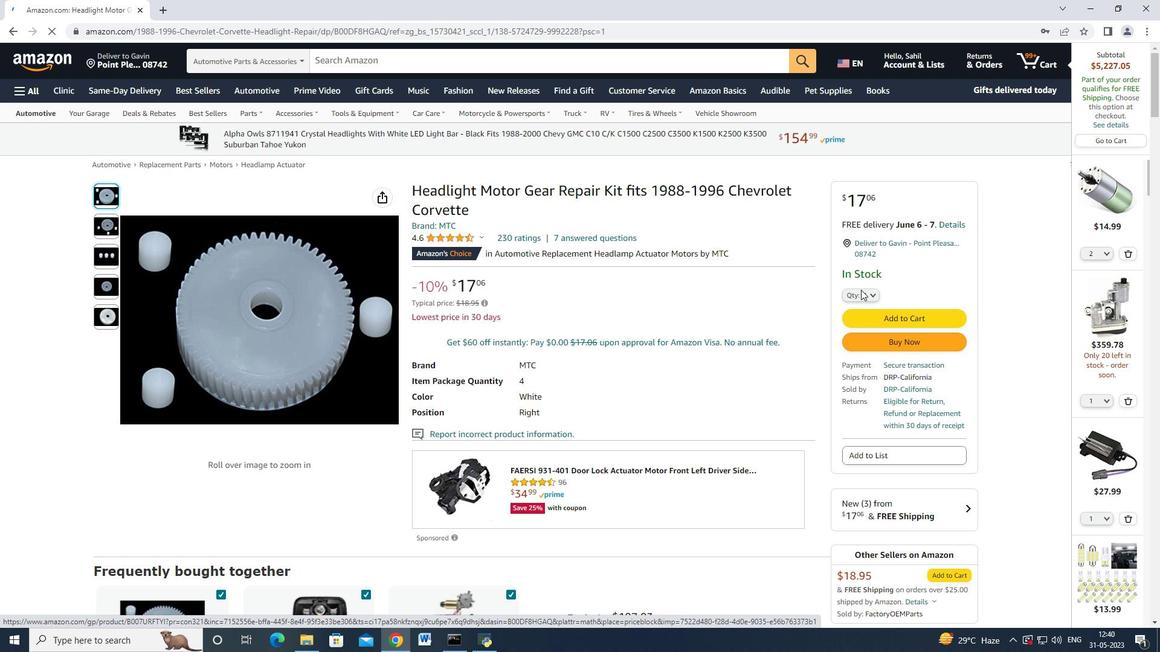 
Action: Mouse pressed left at (862, 291)
Screenshot: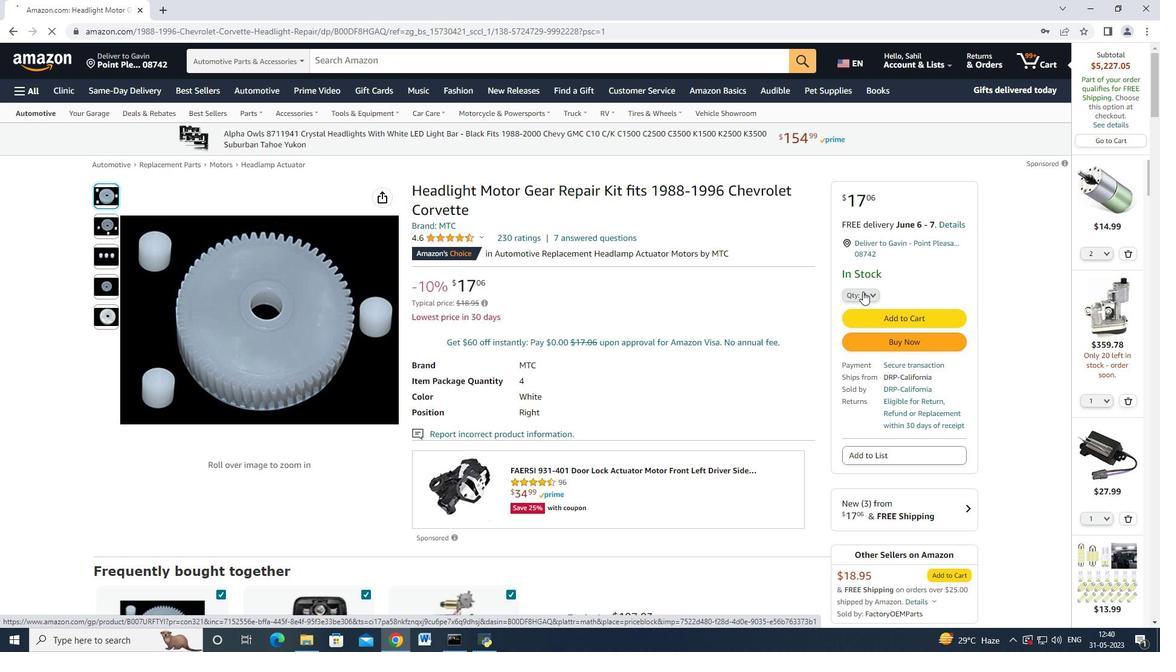 
Action: Mouse moved to (871, 325)
Screenshot: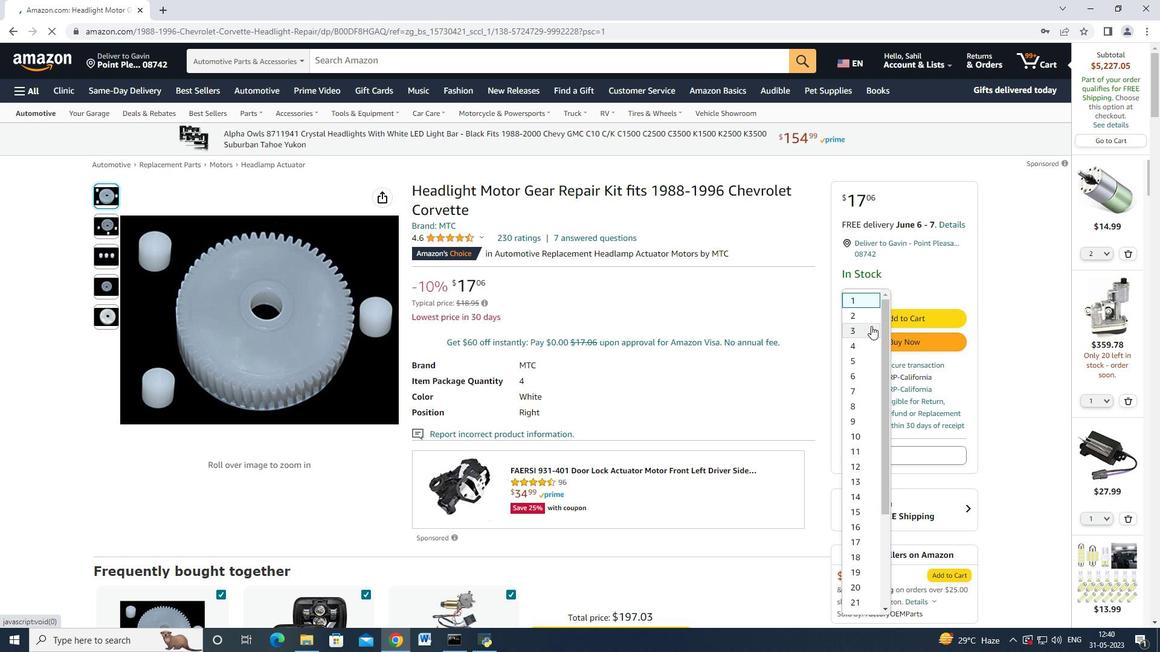 
Action: Mouse pressed left at (871, 325)
Screenshot: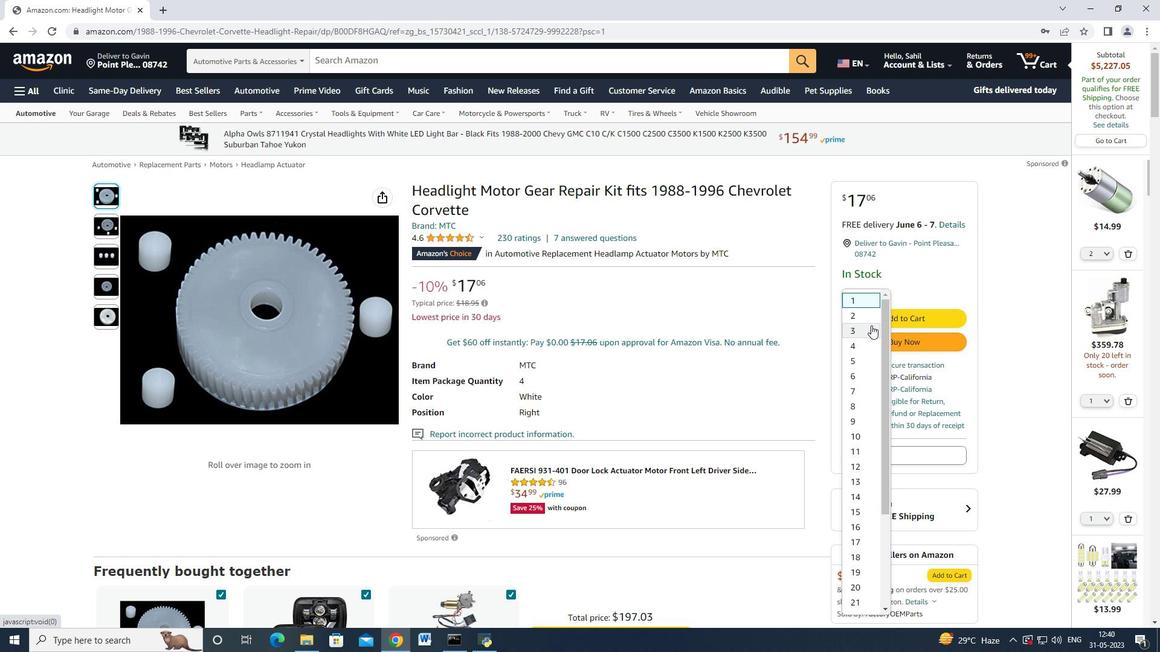 
Action: Mouse moved to (885, 335)
Screenshot: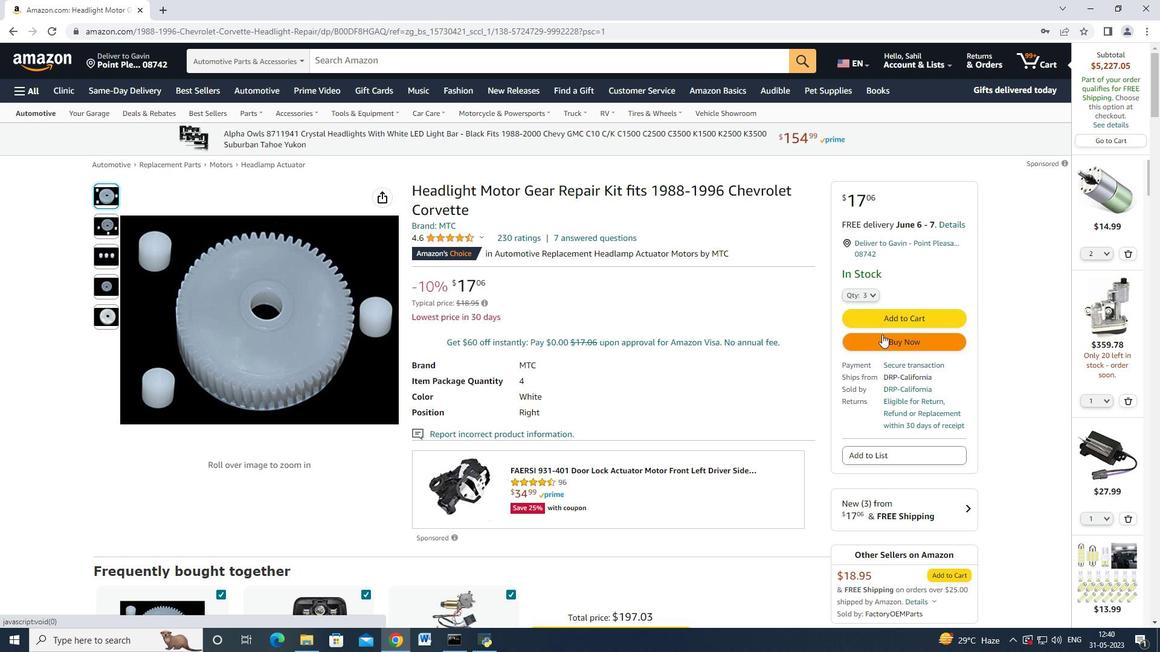 
Action: Mouse pressed left at (885, 335)
Screenshot: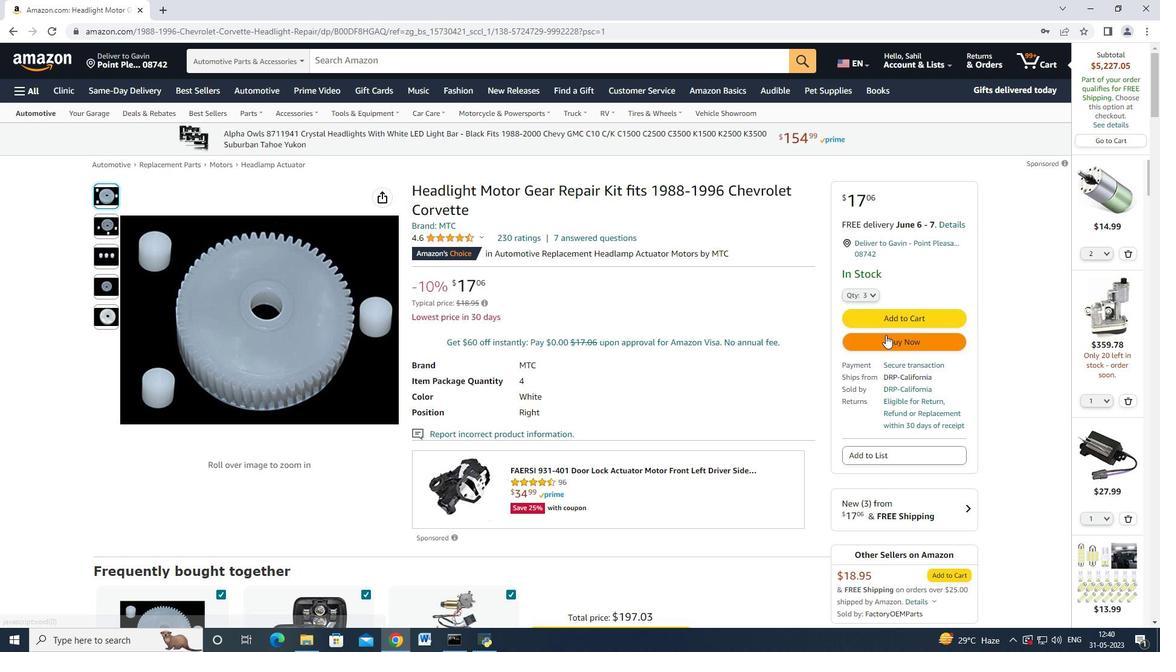 
Action: Mouse moved to (387, 286)
Screenshot: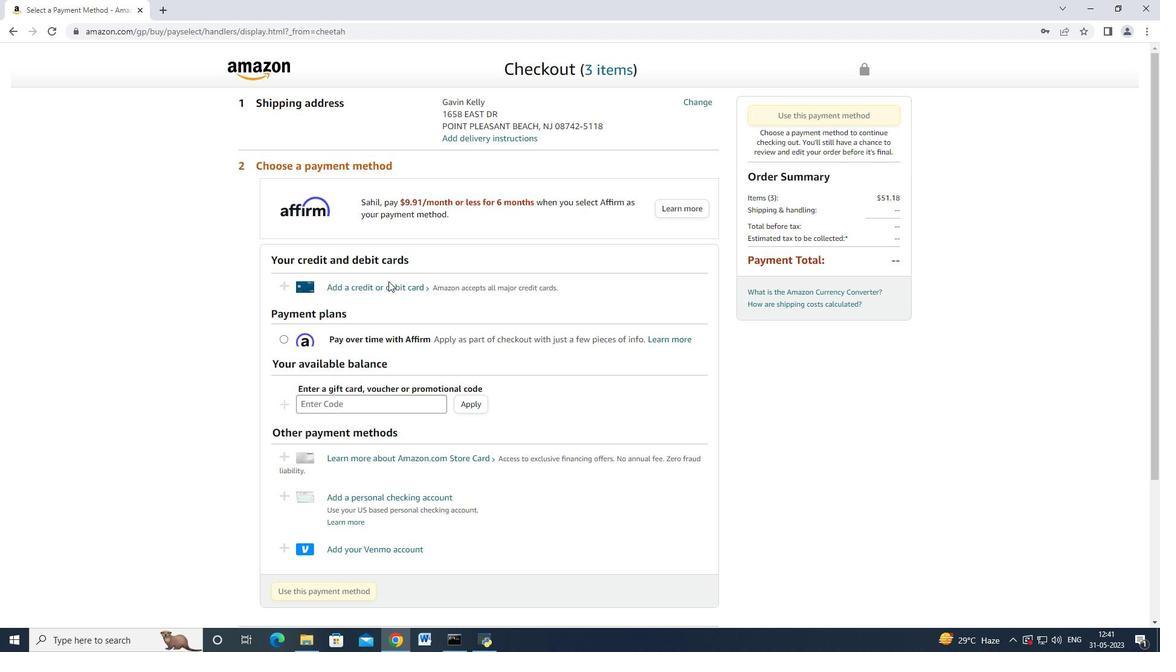 
Action: Mouse pressed left at (387, 286)
Screenshot: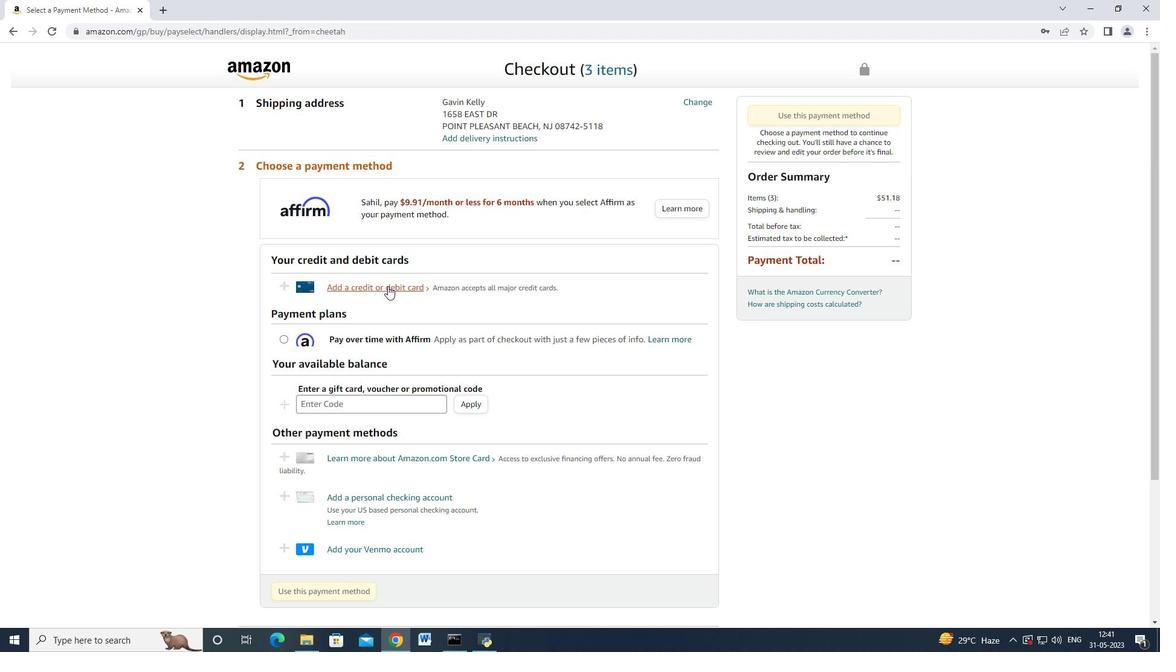 
Action: Mouse moved to (478, 283)
Screenshot: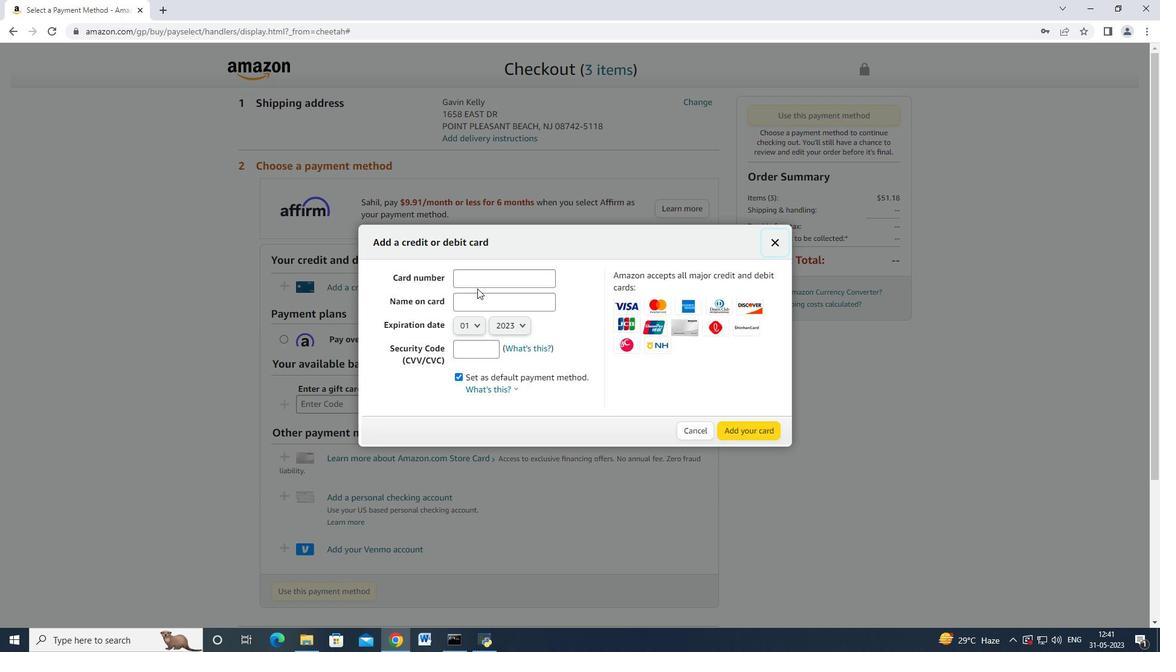 
Action: Mouse pressed left at (478, 283)
Screenshot: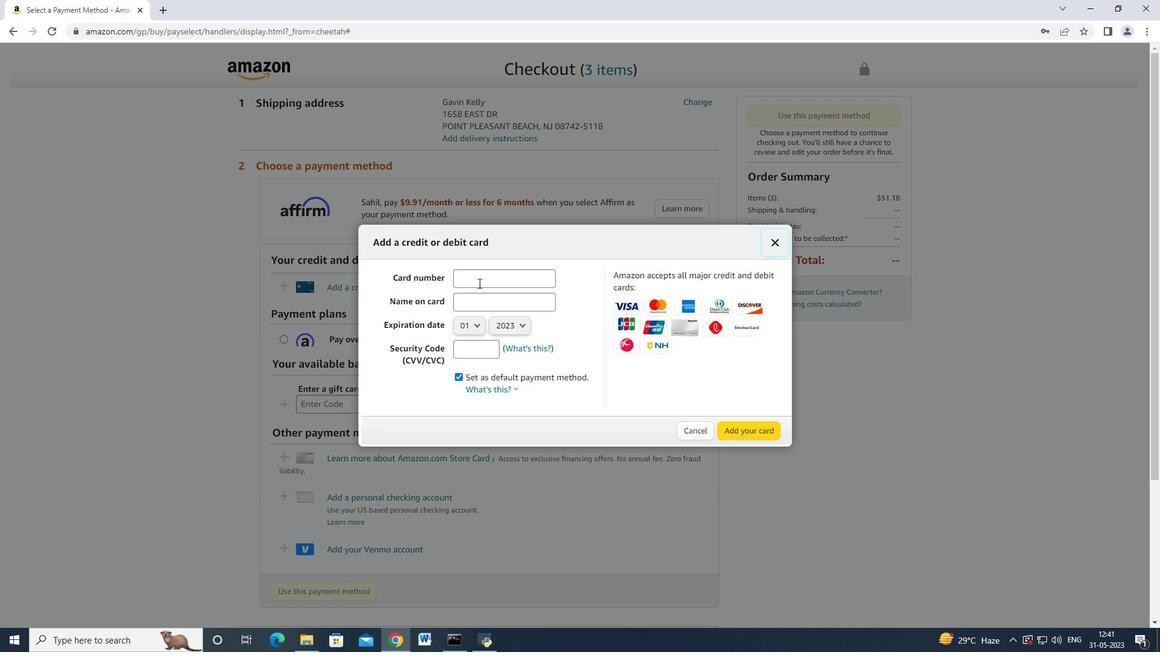 
Action: Mouse moved to (477, 285)
Screenshot: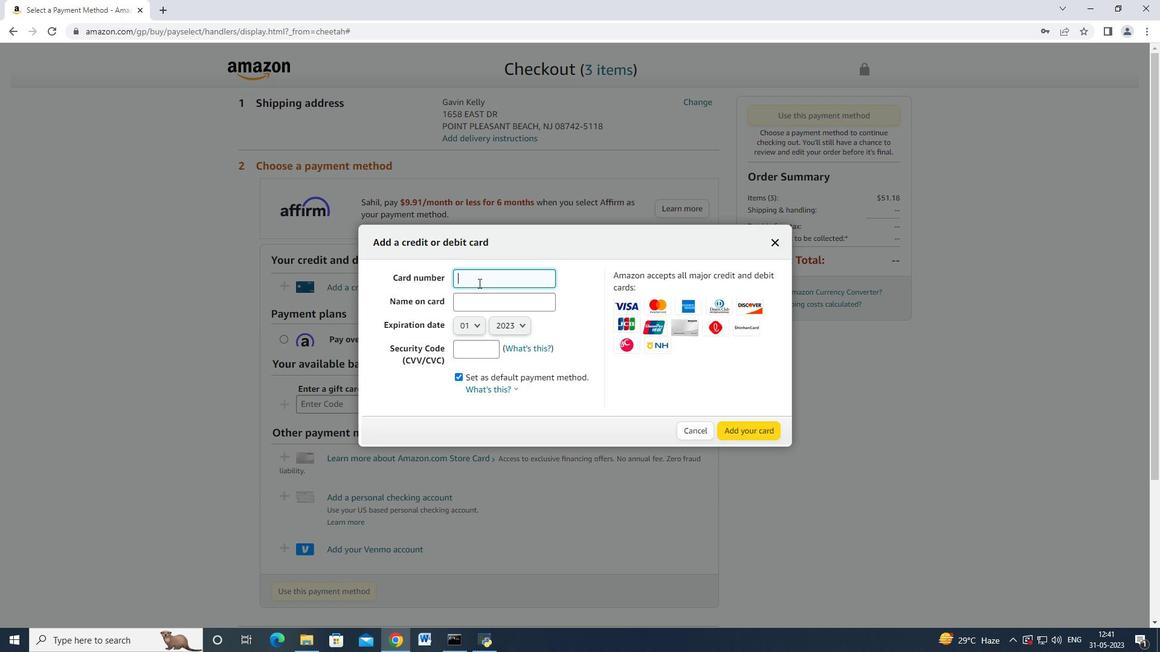 
Action: Key pressed 4893754559587965<Key.tab><Key.shift>John<Key.space><Key.shift>Baker
Screenshot: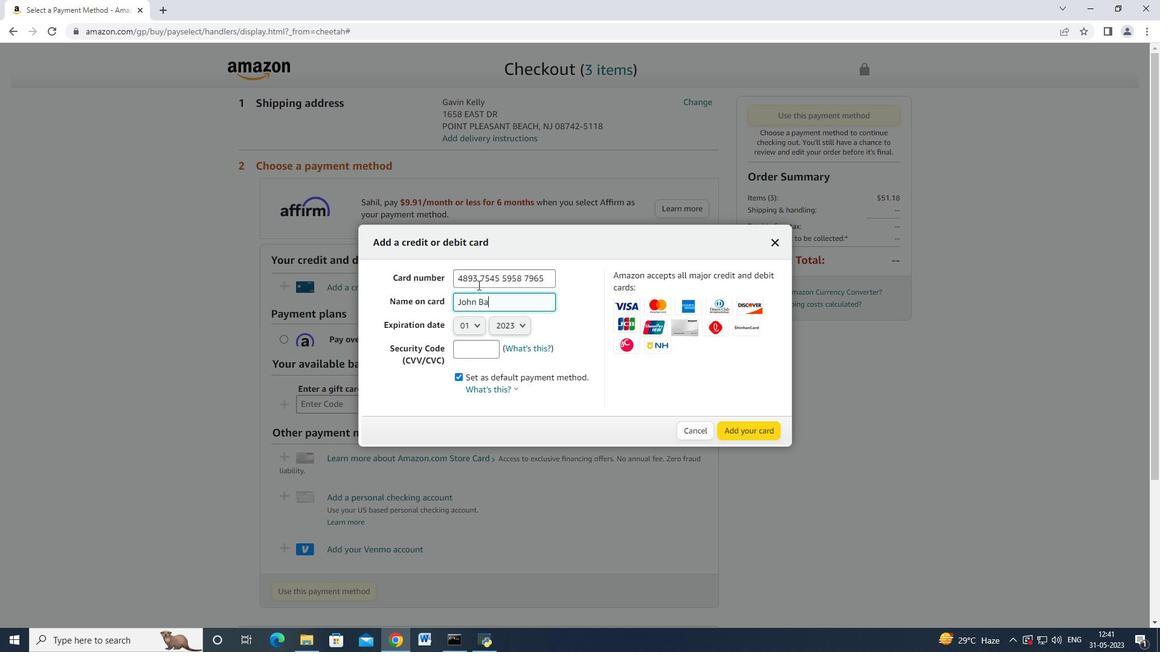 
Action: Mouse moved to (475, 319)
Screenshot: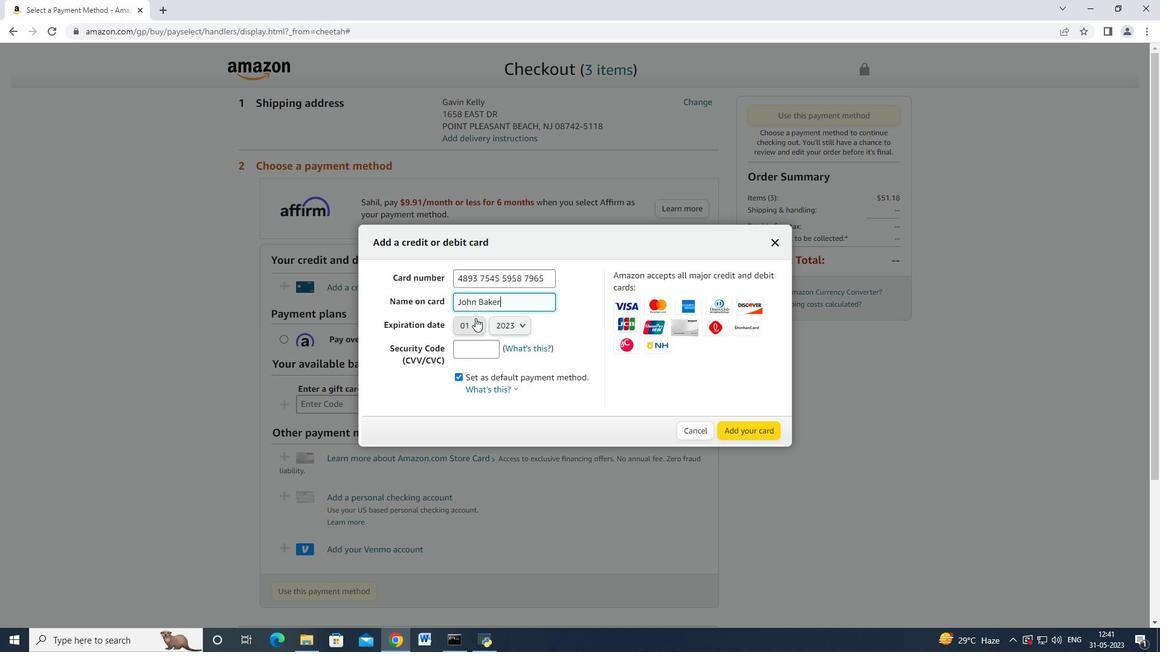 
Action: Mouse pressed left at (475, 319)
Screenshot: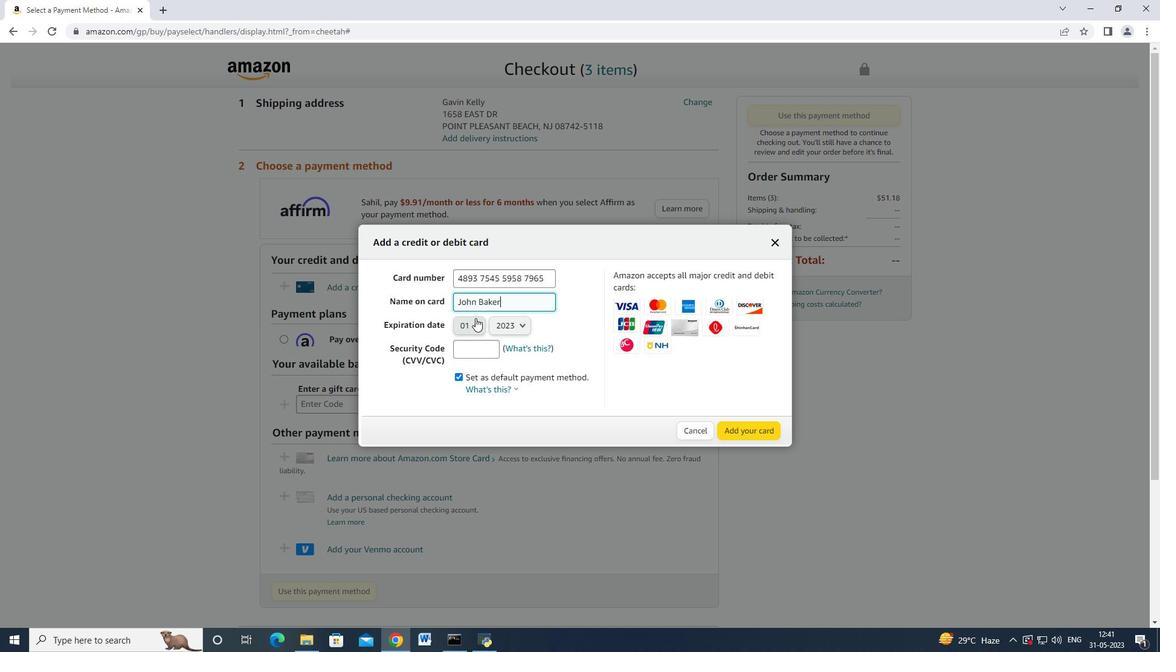 
Action: Mouse moved to (473, 368)
Screenshot: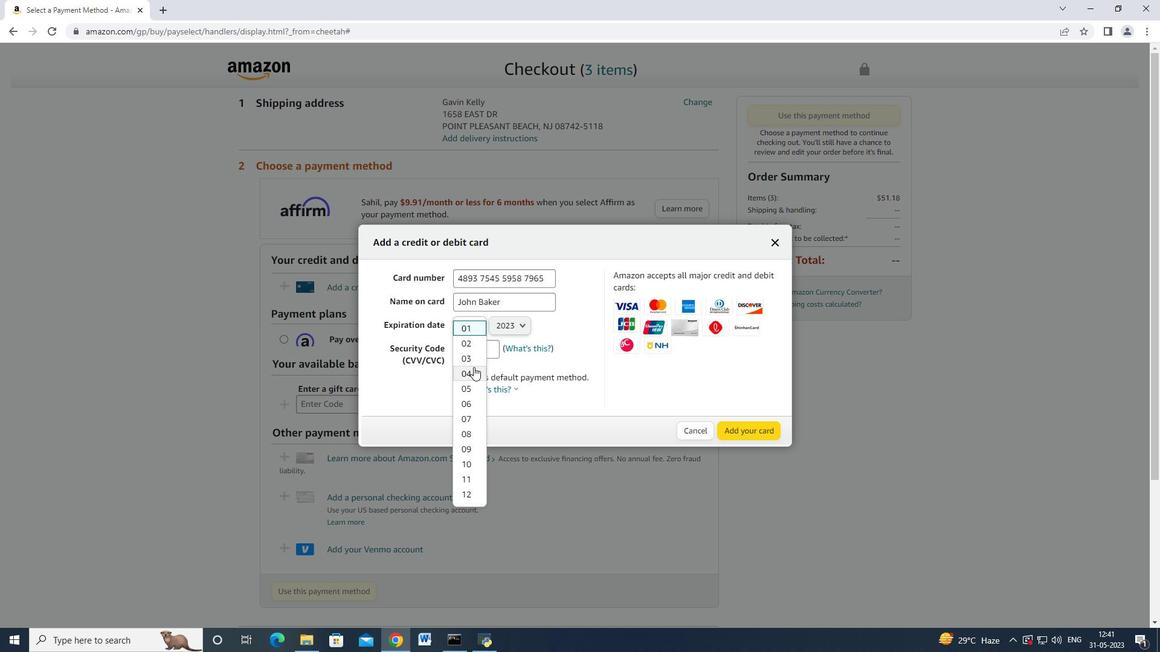 
Action: Mouse pressed left at (473, 368)
Screenshot: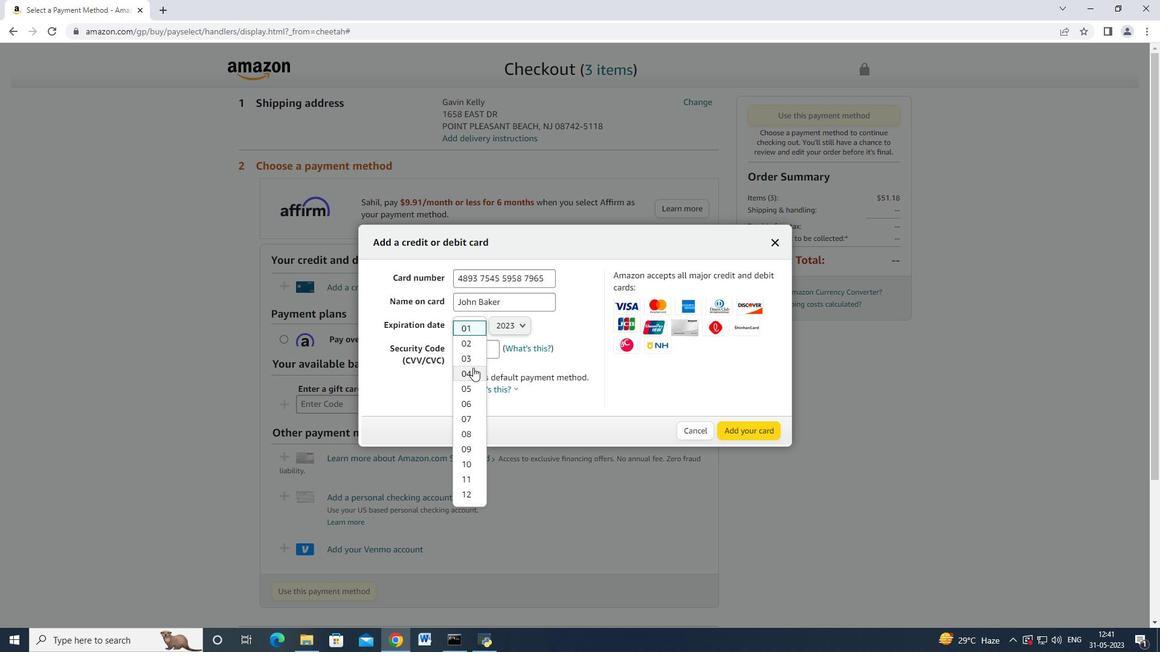 
Action: Mouse moved to (471, 325)
Screenshot: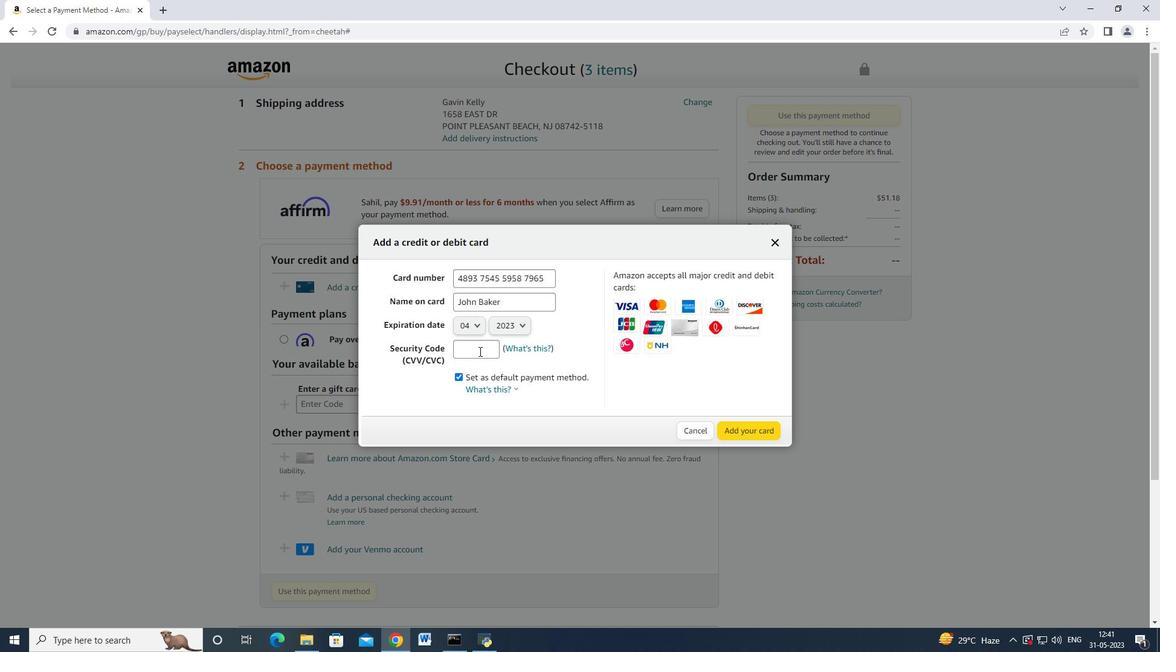 
Action: Mouse pressed left at (471, 325)
Screenshot: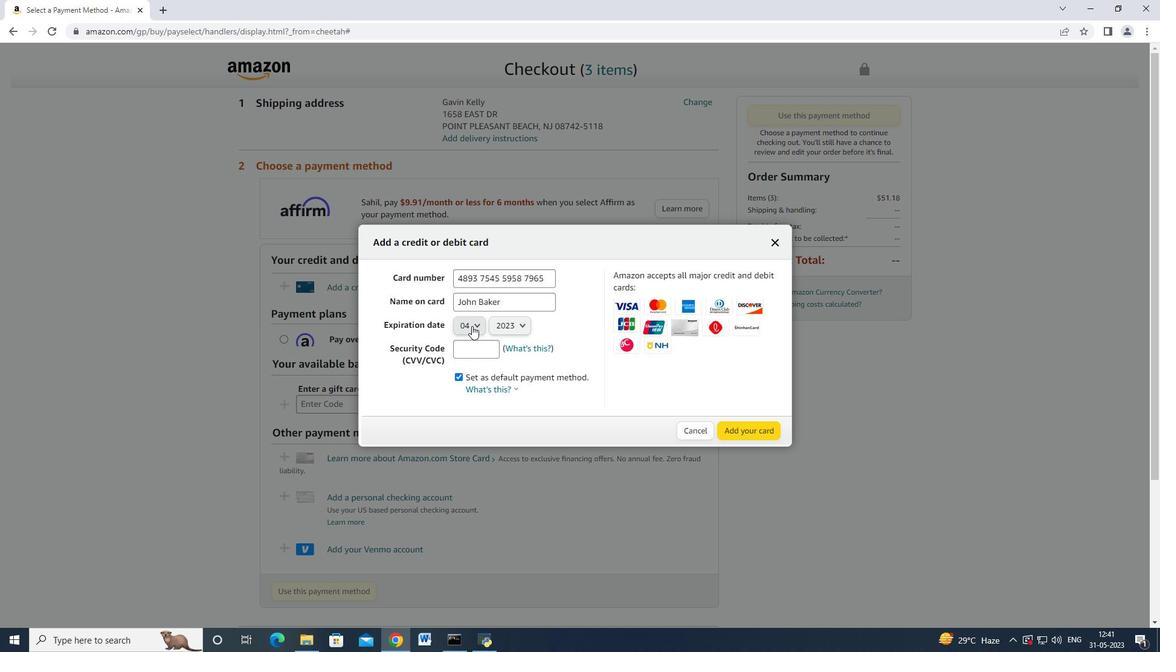 
Action: Mouse moved to (467, 404)
Screenshot: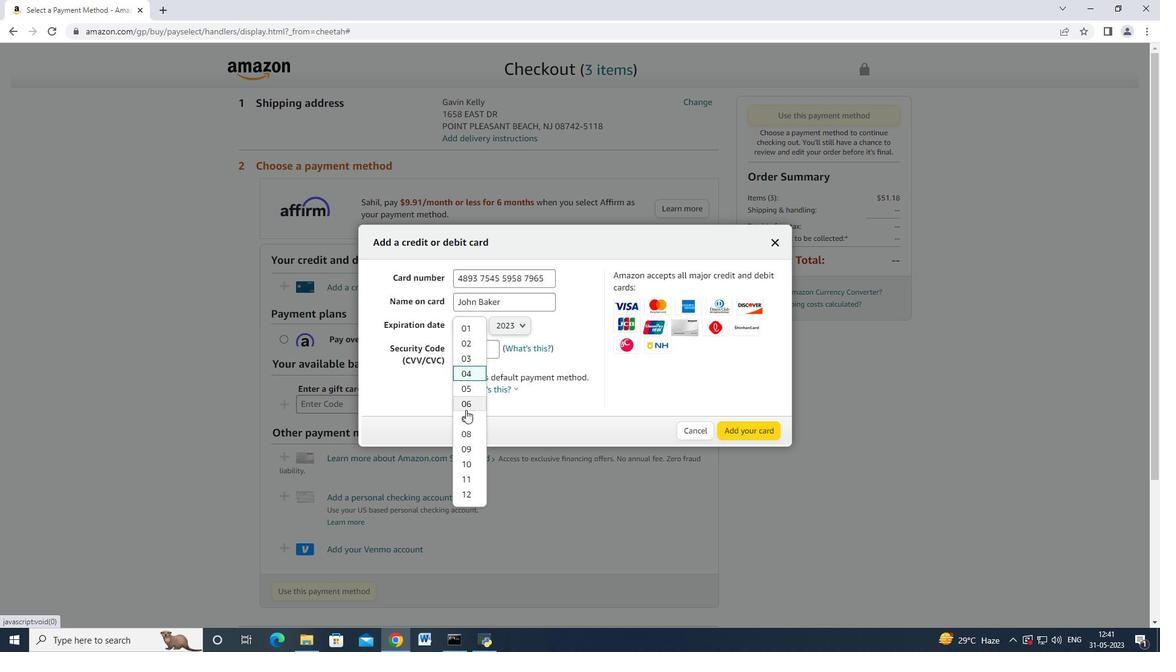 
Action: Mouse pressed left at (467, 404)
Screenshot: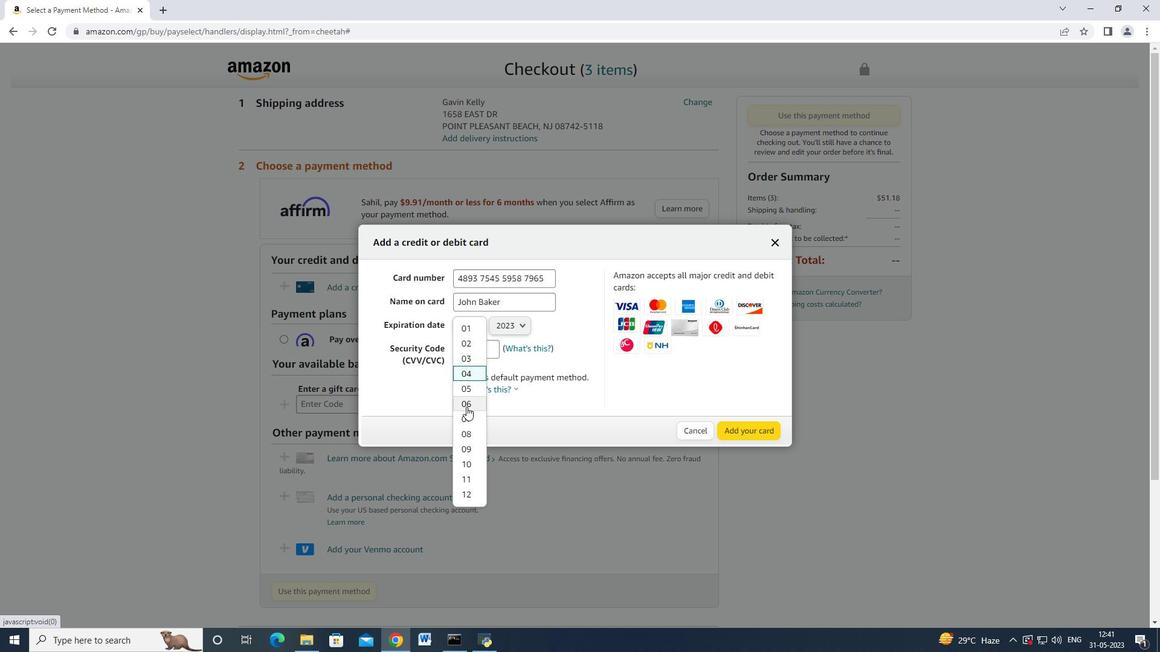 
Action: Mouse moved to (504, 322)
Screenshot: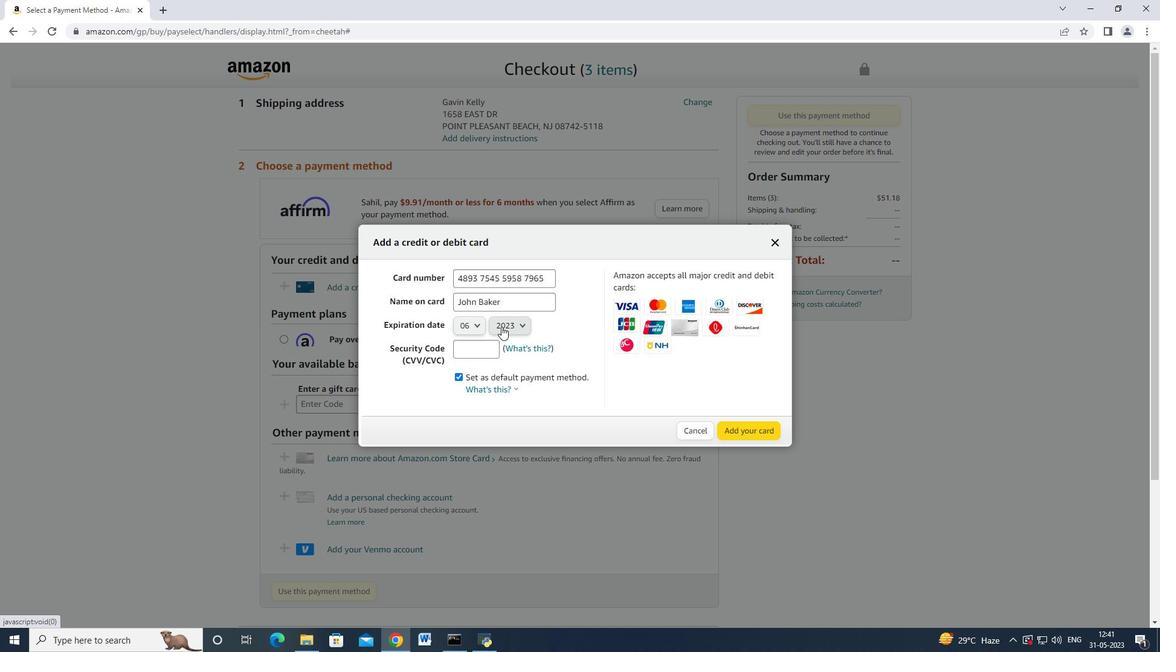 
Action: Mouse pressed left at (504, 322)
Screenshot: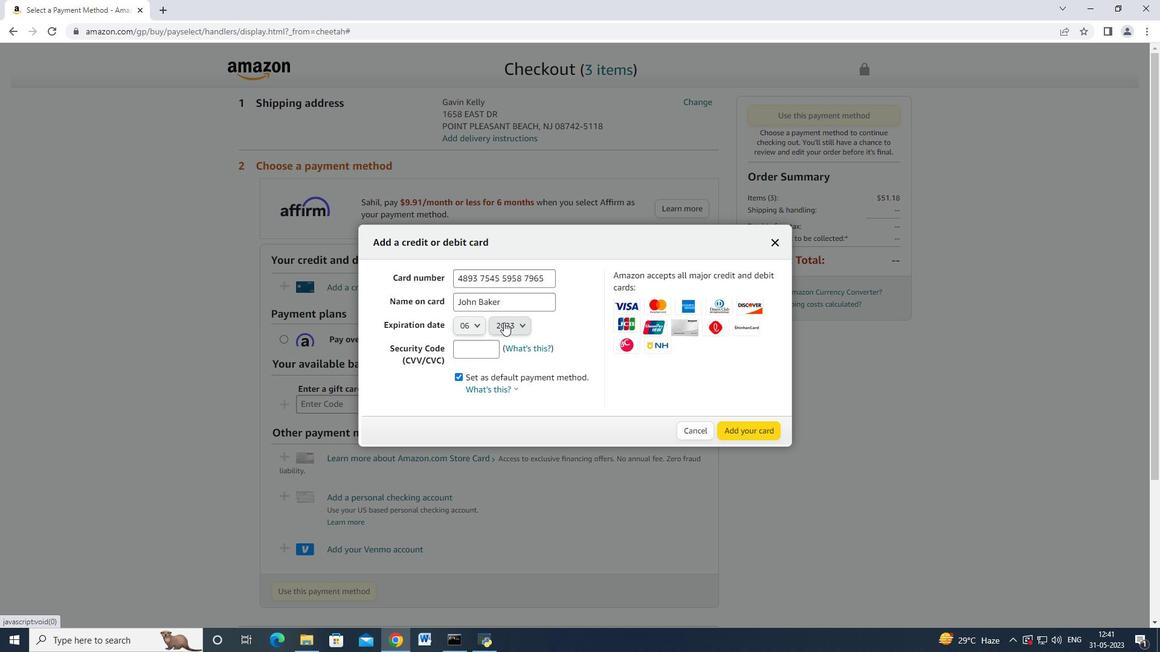 
Action: Mouse moved to (508, 360)
Screenshot: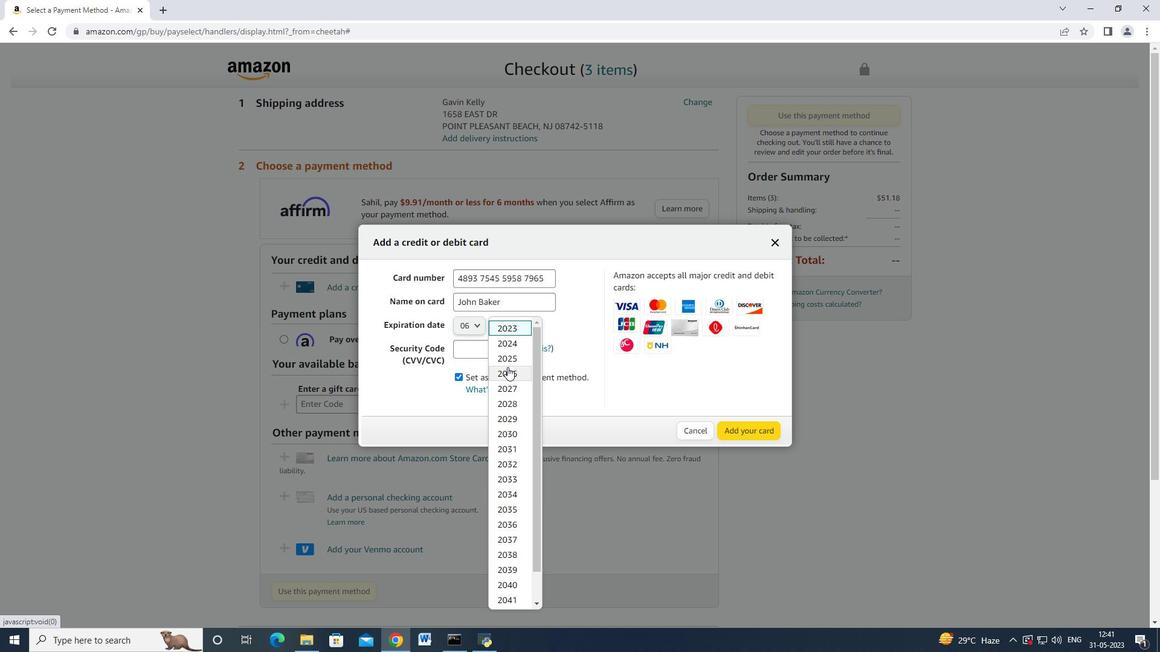 
Action: Mouse pressed left at (508, 360)
Screenshot: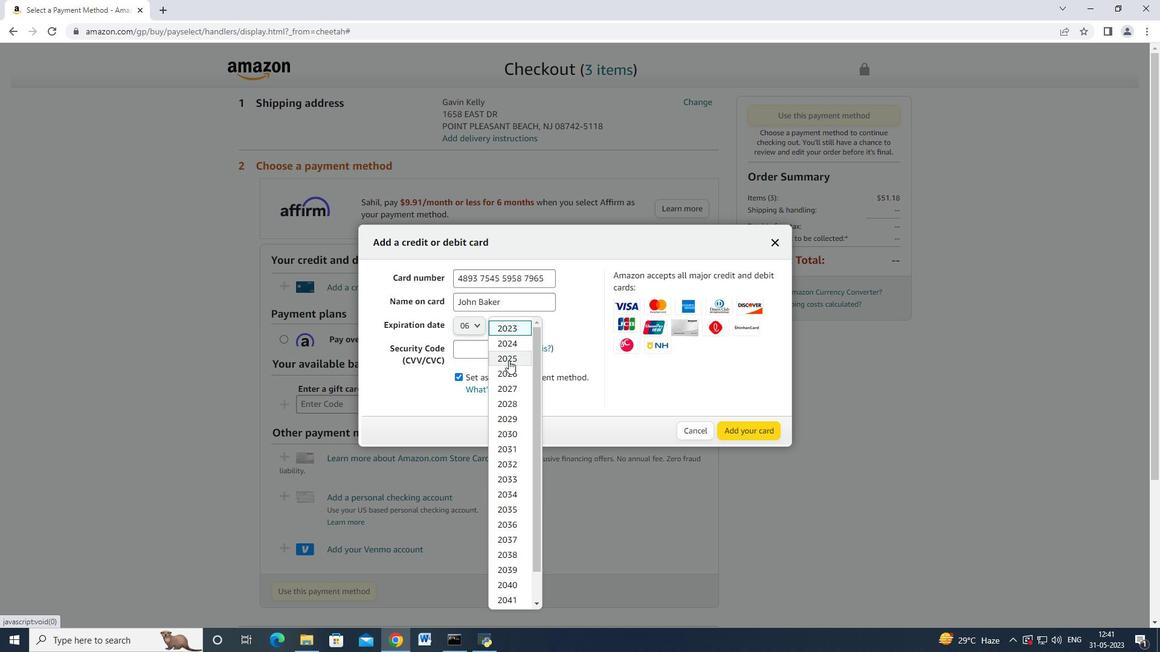 
Action: Mouse moved to (482, 352)
Screenshot: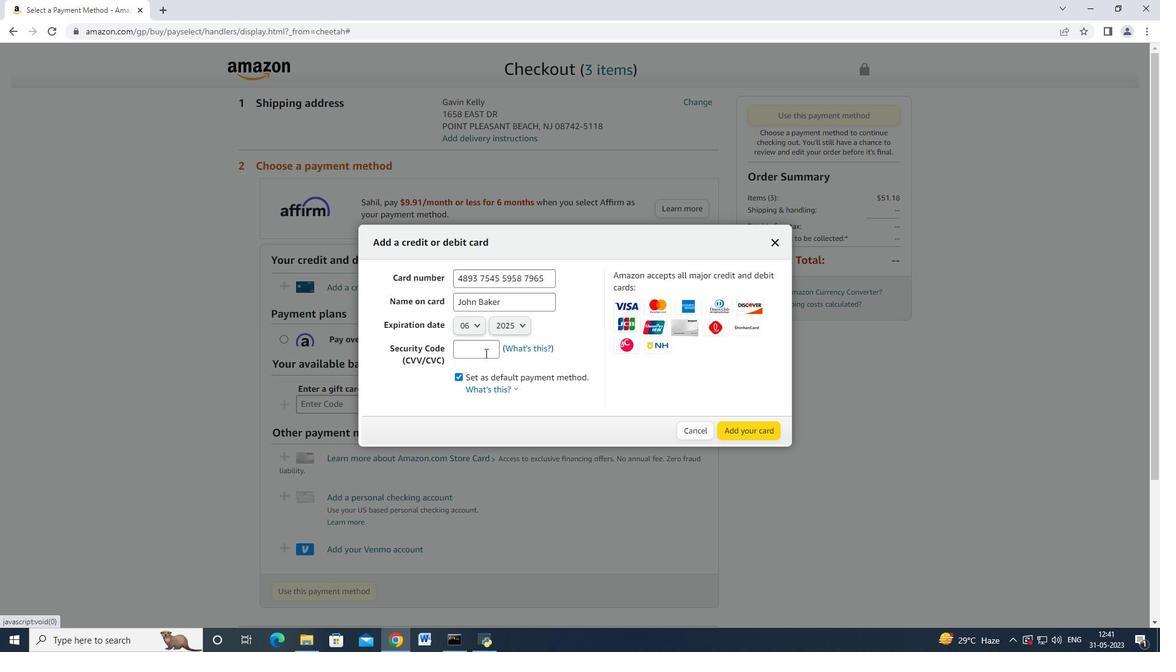 
Action: Mouse pressed left at (482, 352)
Screenshot: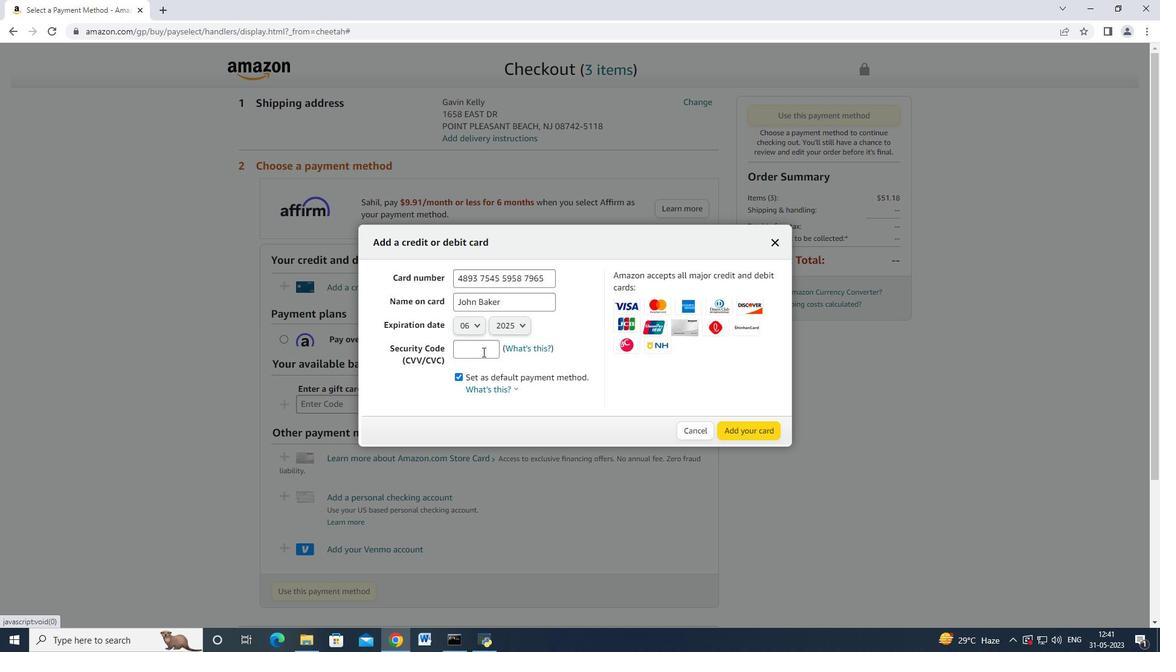 
Action: Mouse moved to (482, 351)
Screenshot: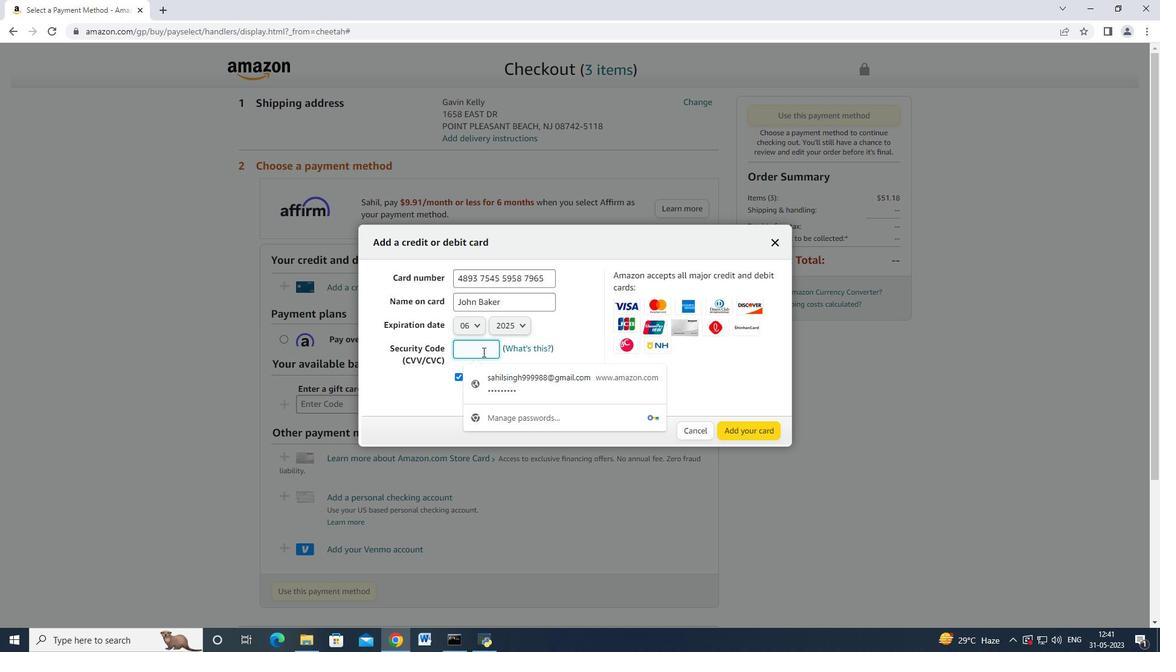 
Action: Key pressed 549
Screenshot: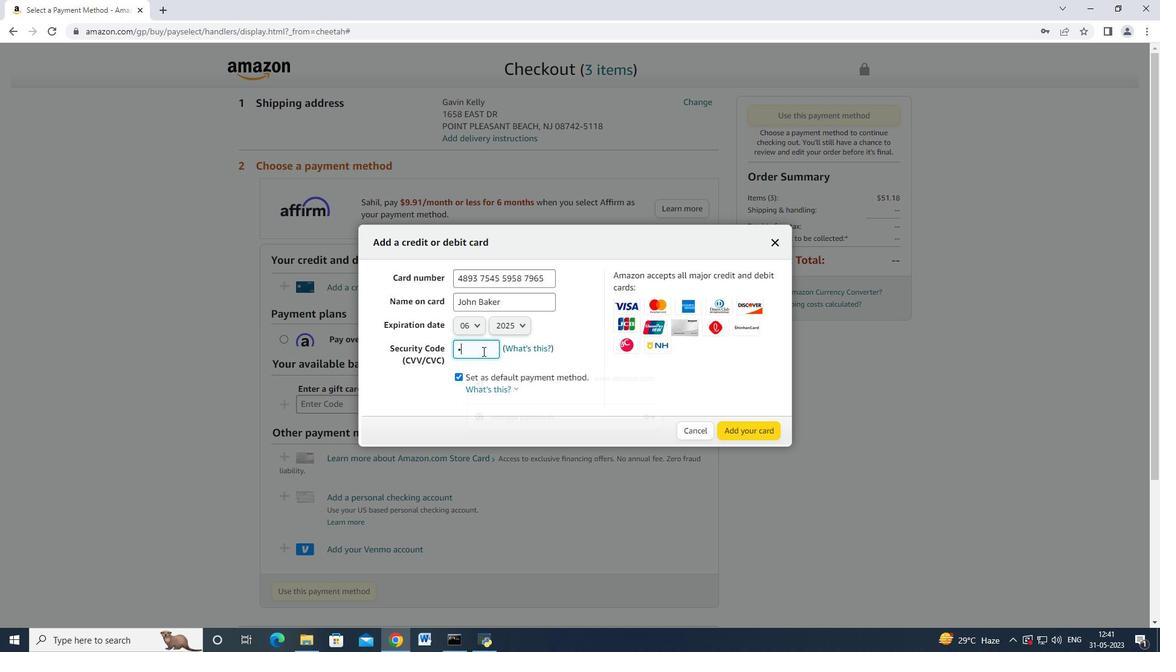 
